 Task: Check a repository's "Projects" for issue tracking.
Action: Mouse moved to (1325, 79)
Screenshot: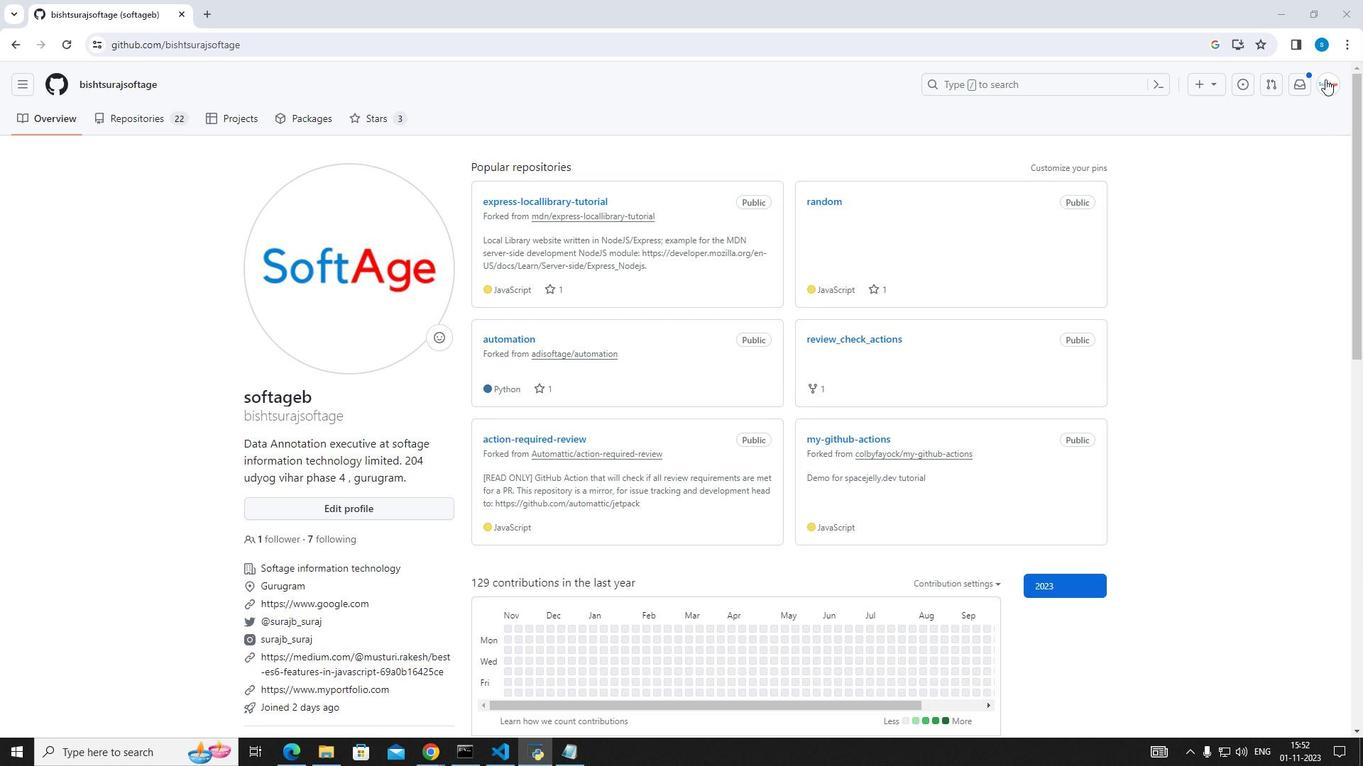 
Action: Mouse pressed left at (1325, 79)
Screenshot: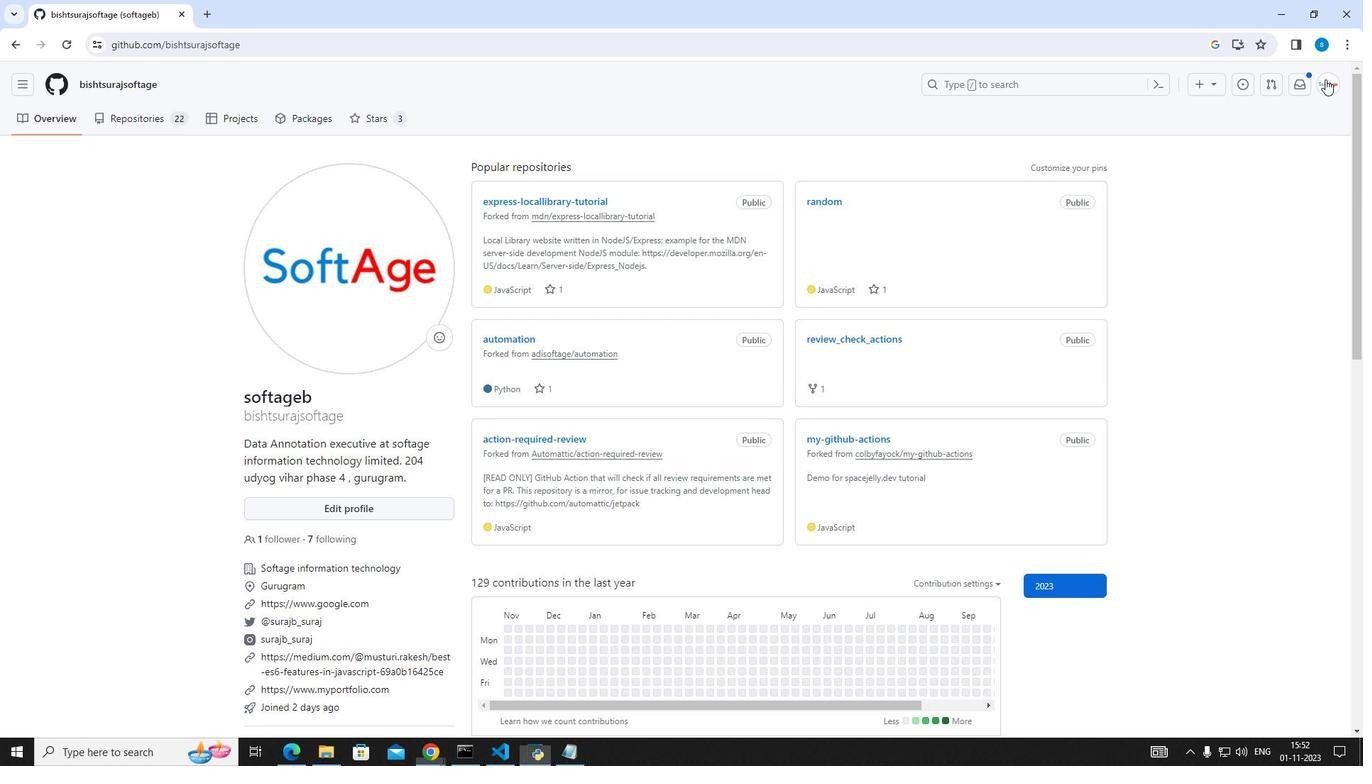 
Action: Mouse moved to (1251, 181)
Screenshot: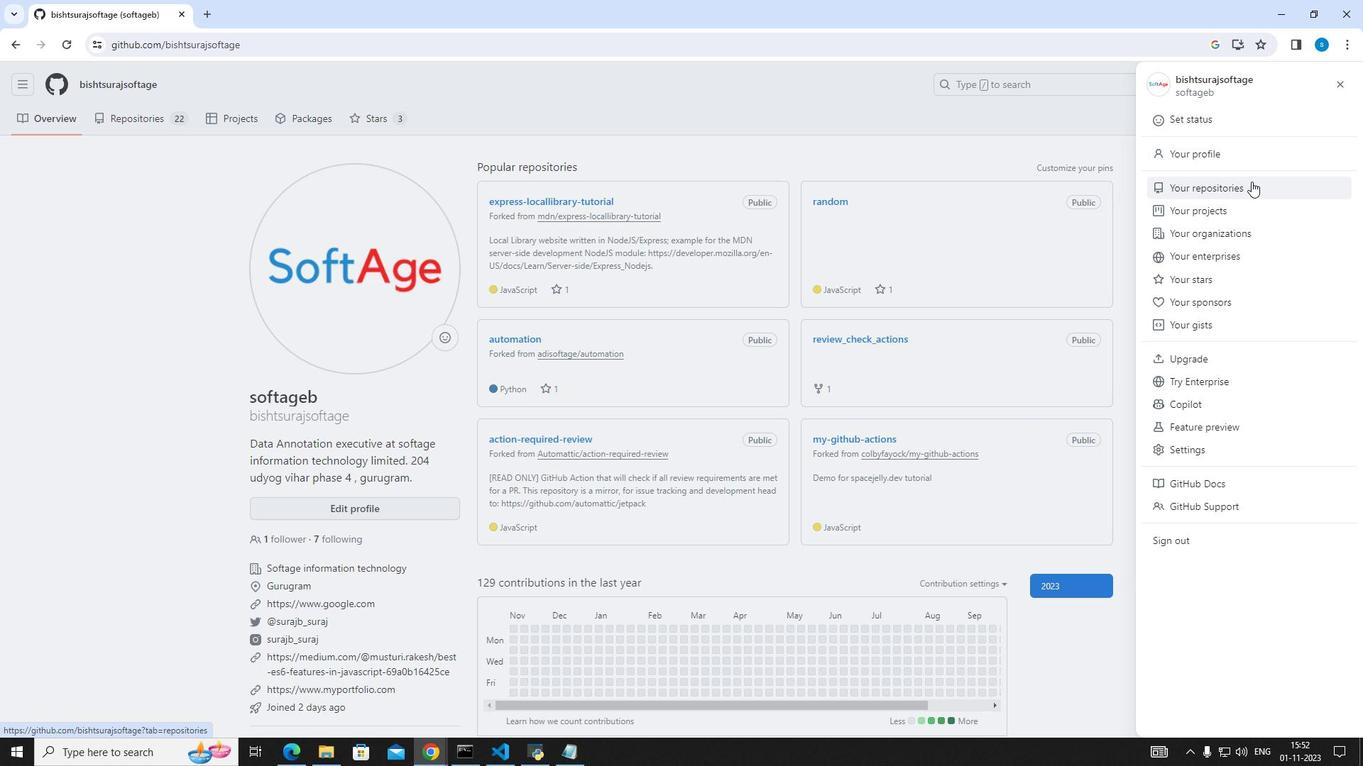 
Action: Mouse pressed left at (1251, 181)
Screenshot: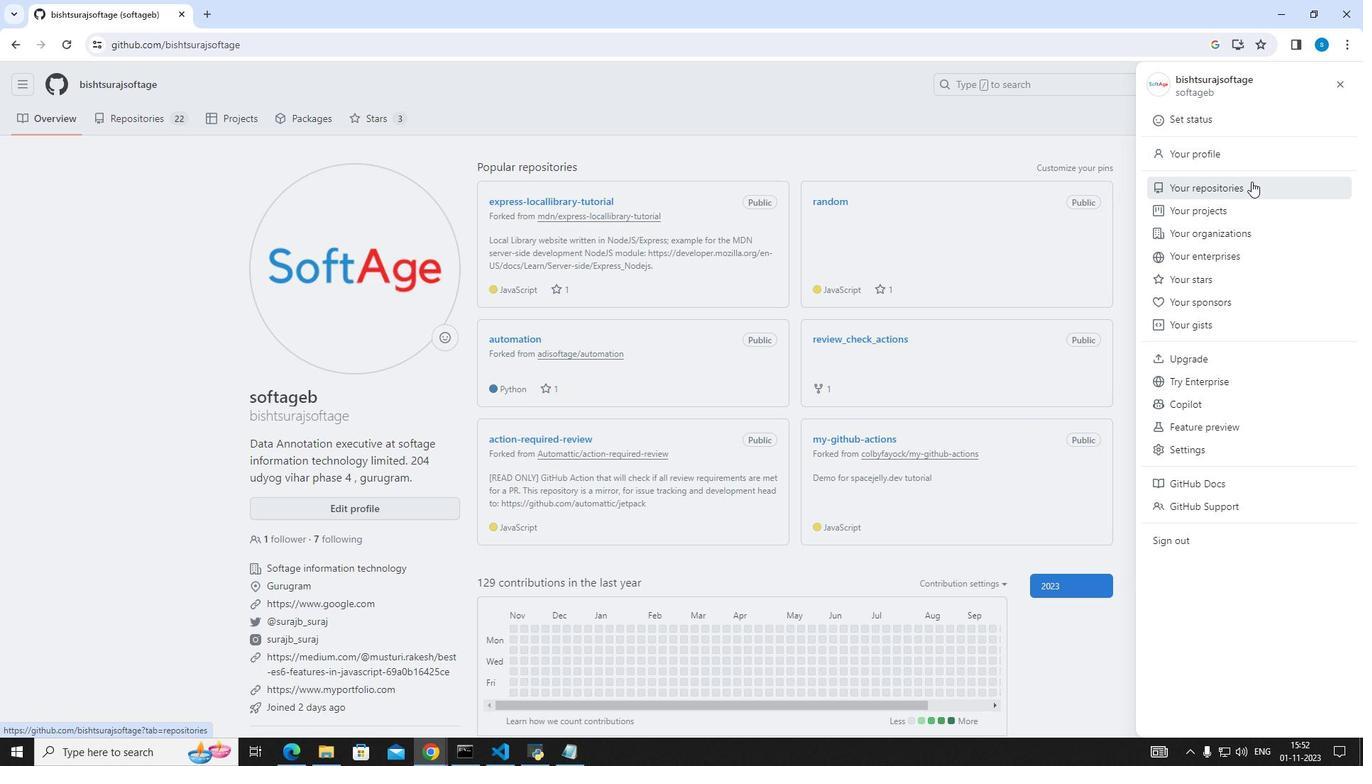 
Action: Mouse moved to (477, 215)
Screenshot: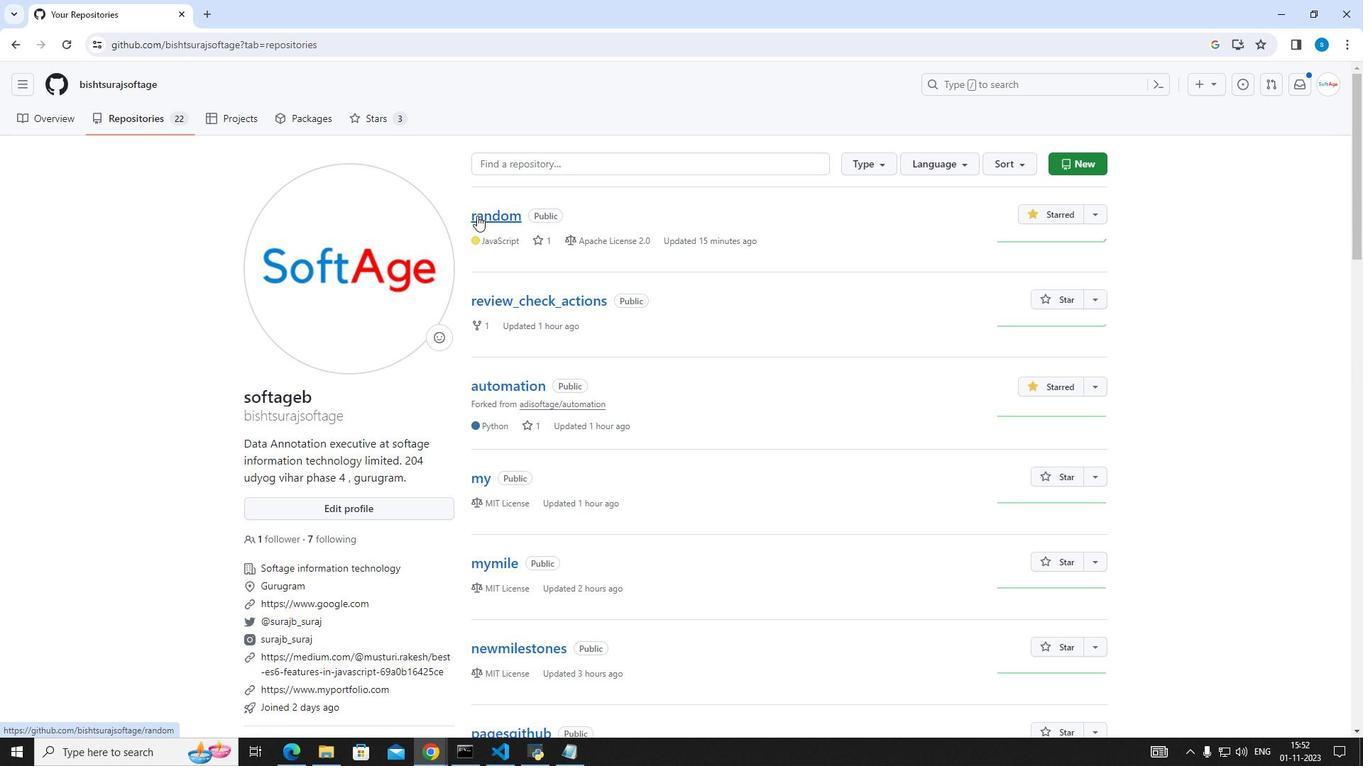
Action: Mouse pressed left at (477, 215)
Screenshot: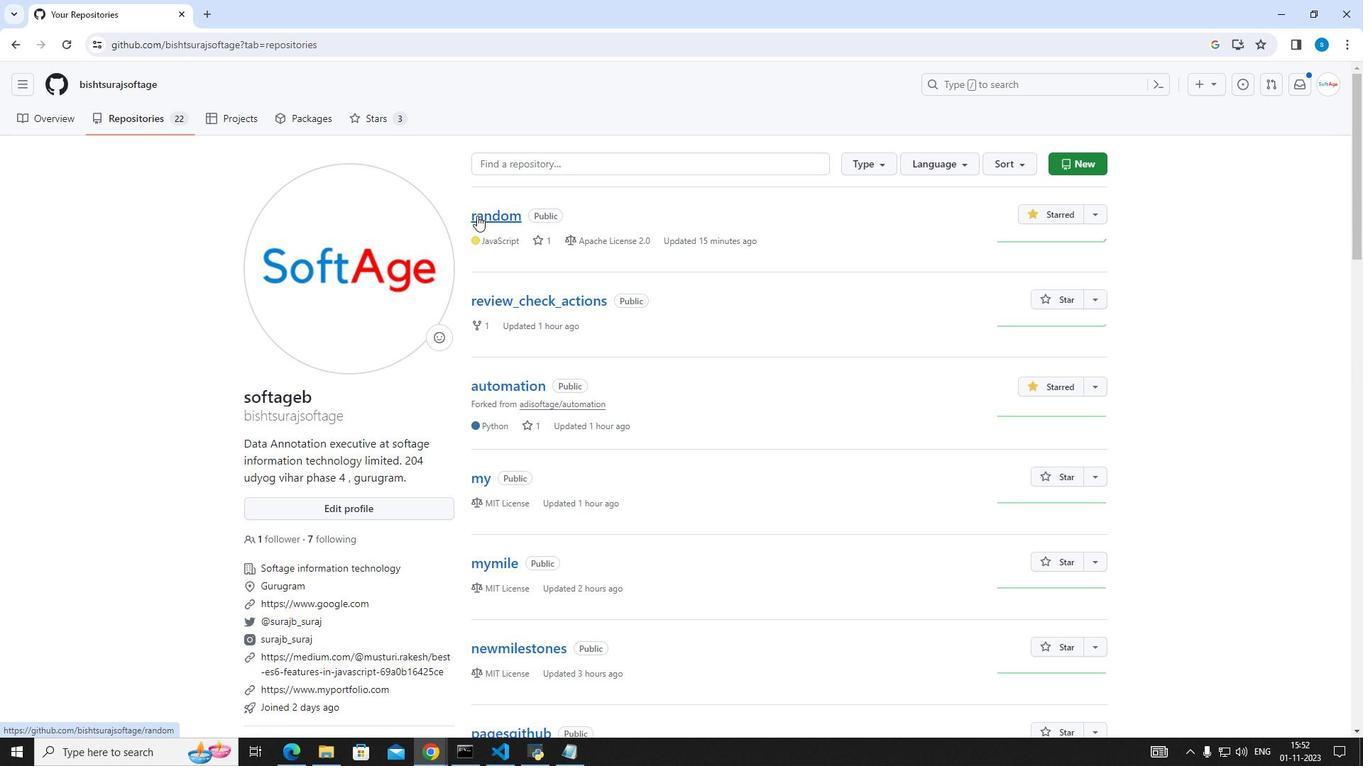 
Action: Mouse moved to (425, 119)
Screenshot: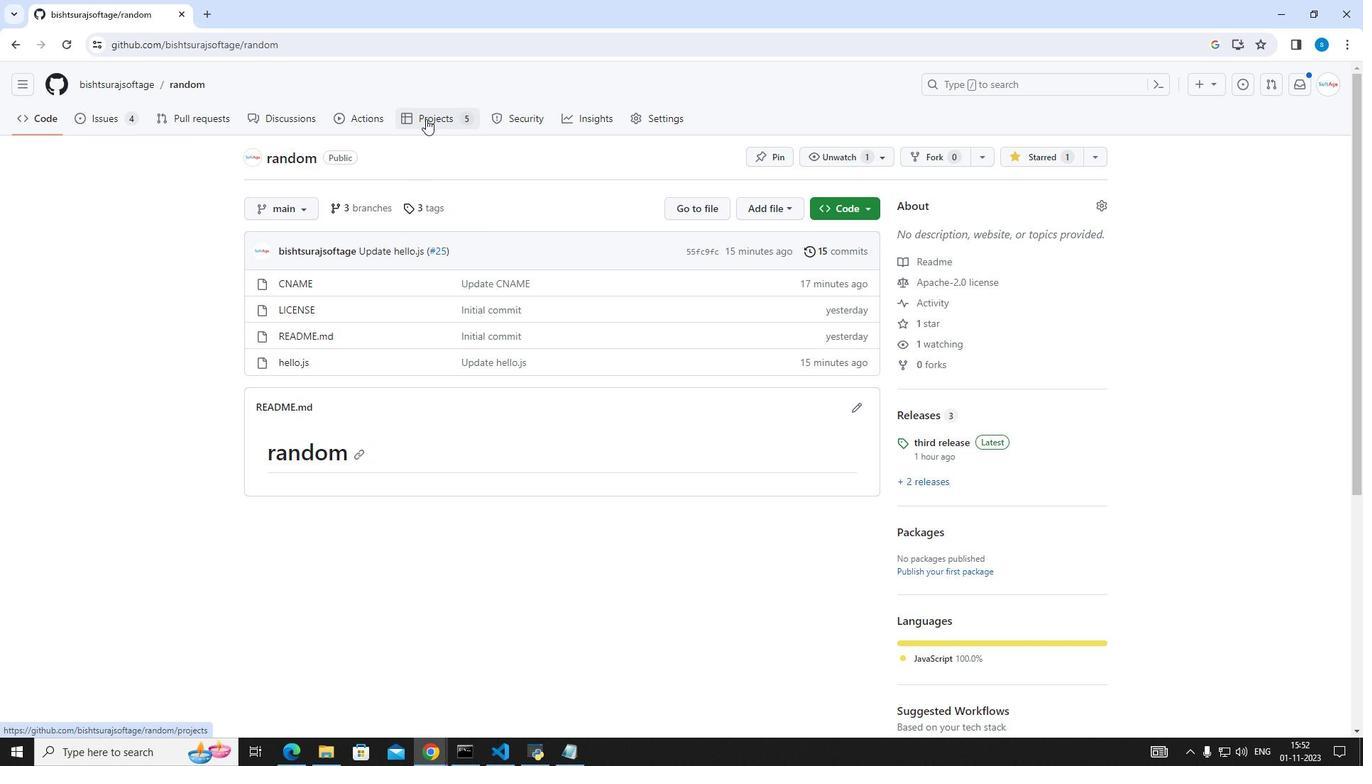 
Action: Mouse pressed left at (425, 119)
Screenshot: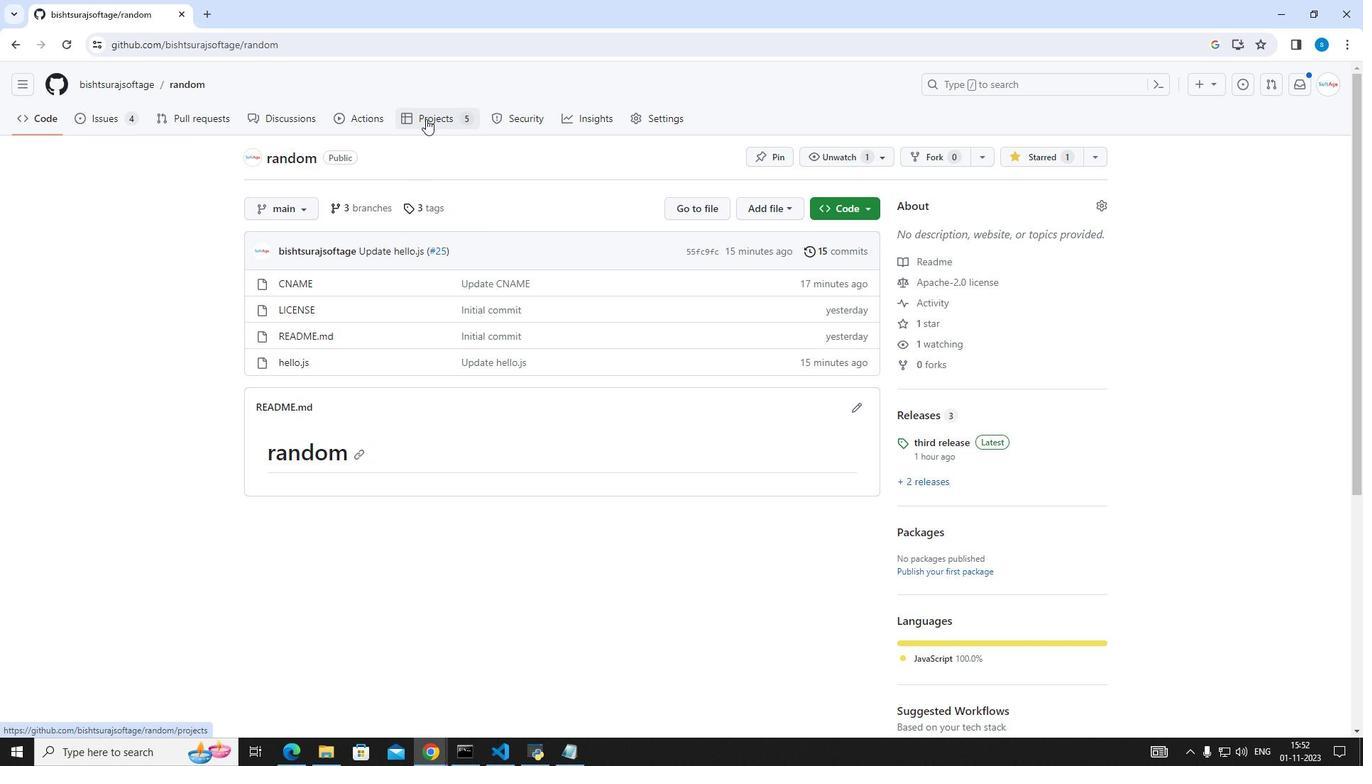 
Action: Mouse moved to (333, 381)
Screenshot: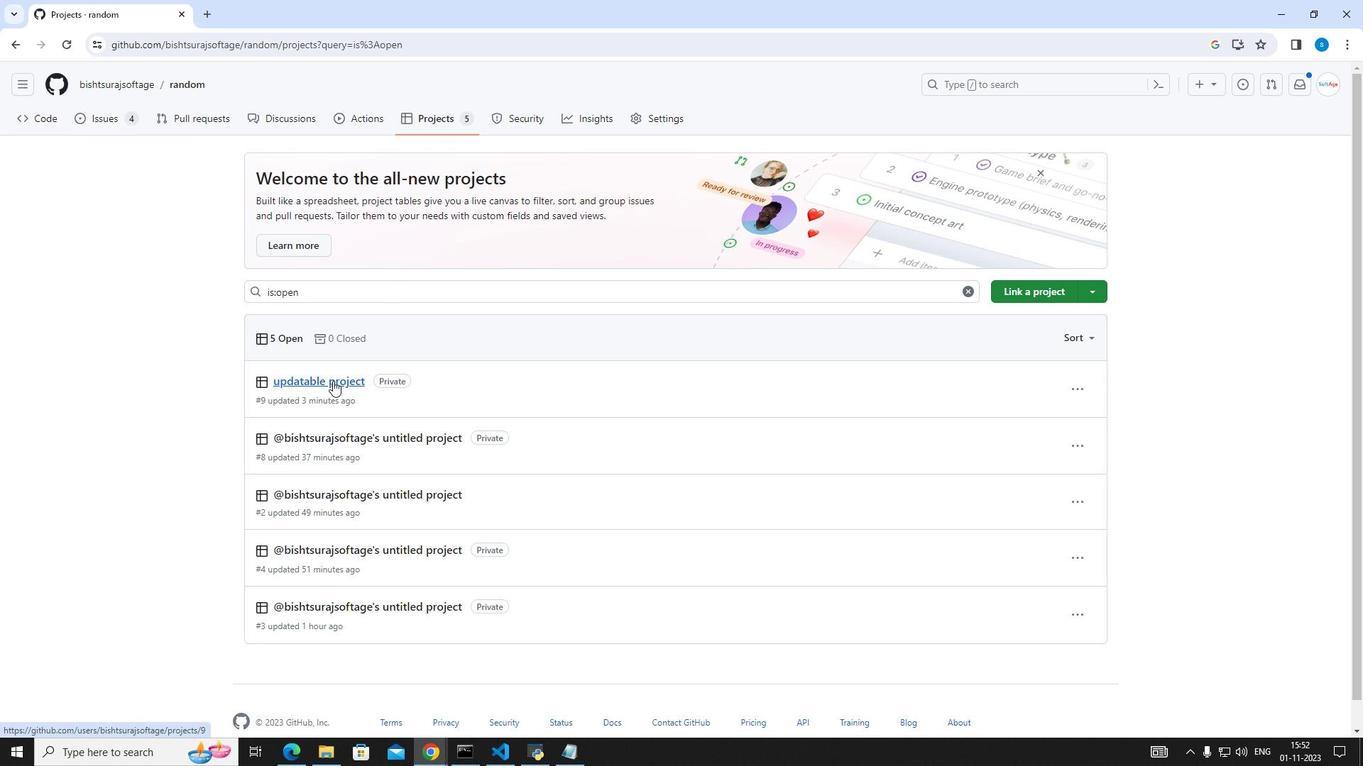 
Action: Mouse pressed left at (333, 381)
Screenshot: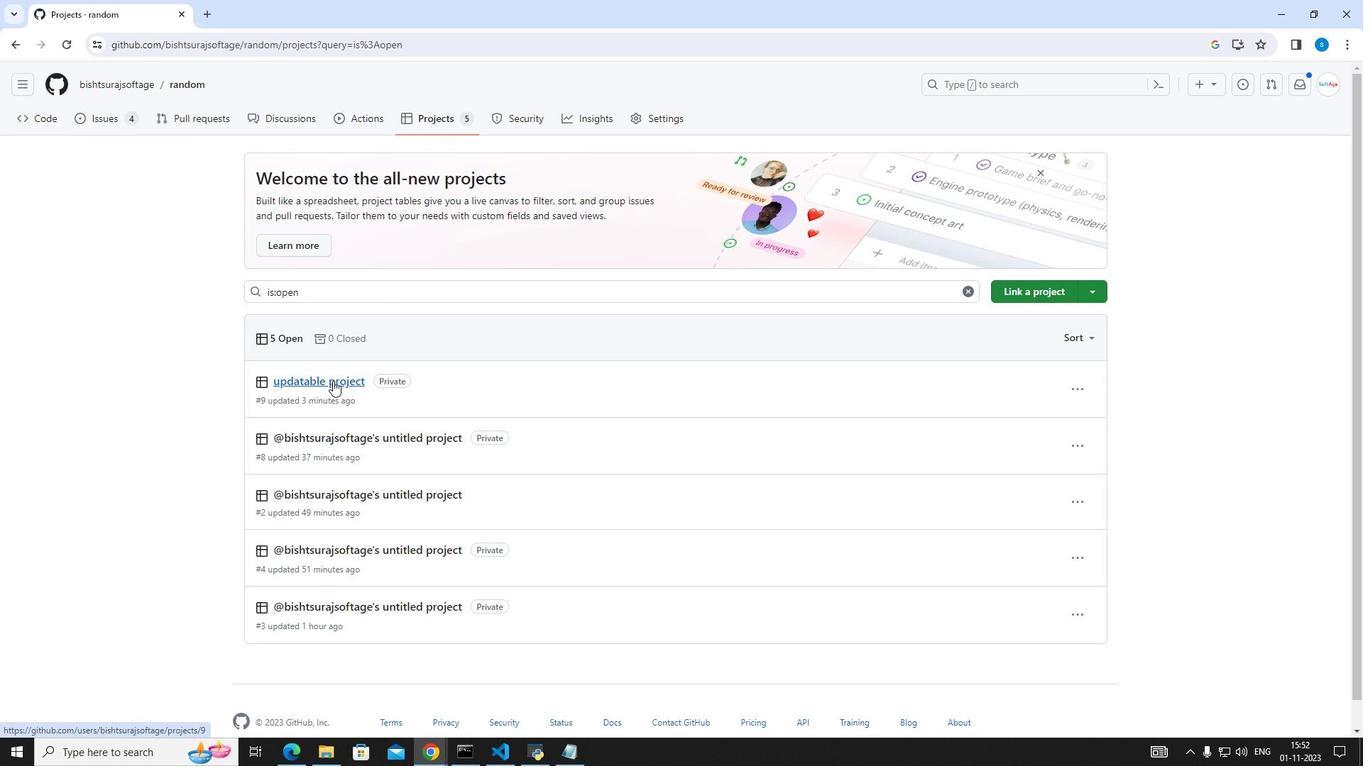
Action: Mouse moved to (75, 279)
Screenshot: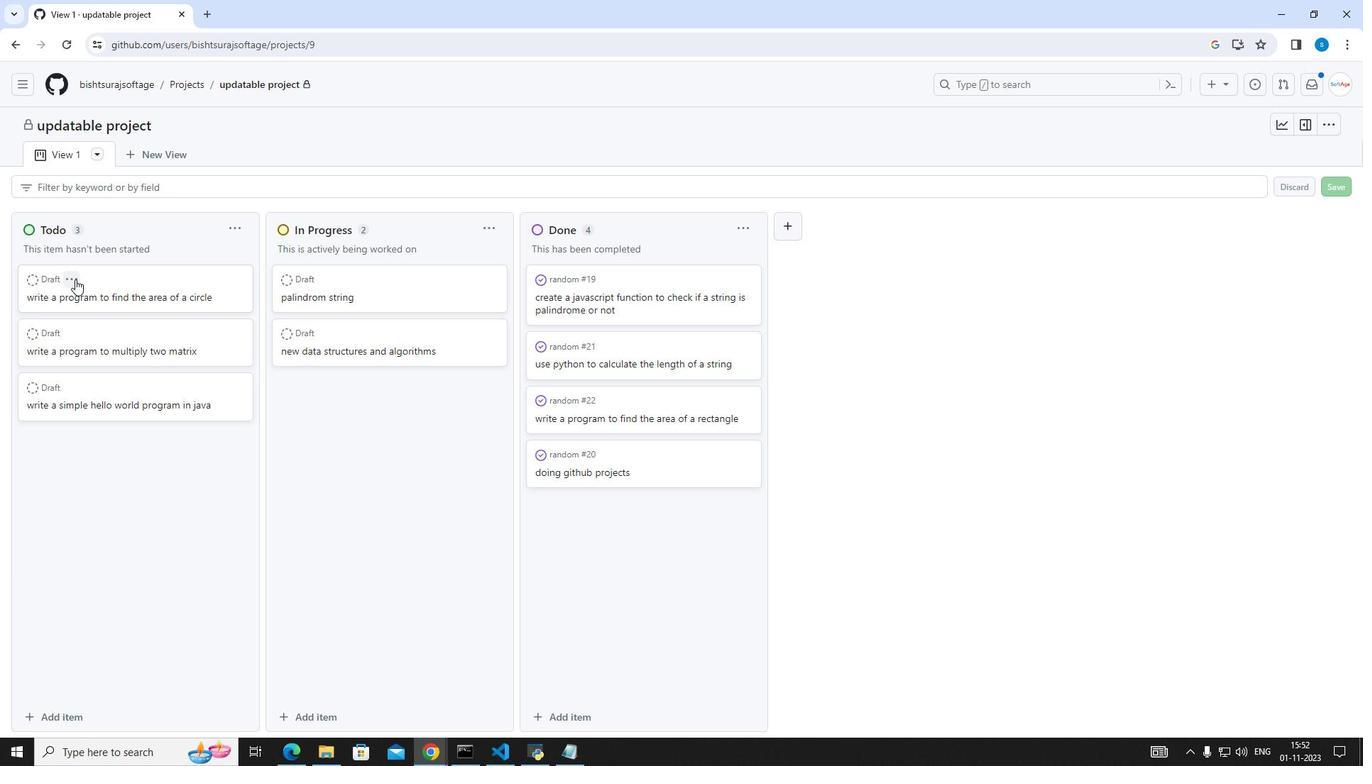 
Action: Mouse pressed left at (75, 279)
Screenshot: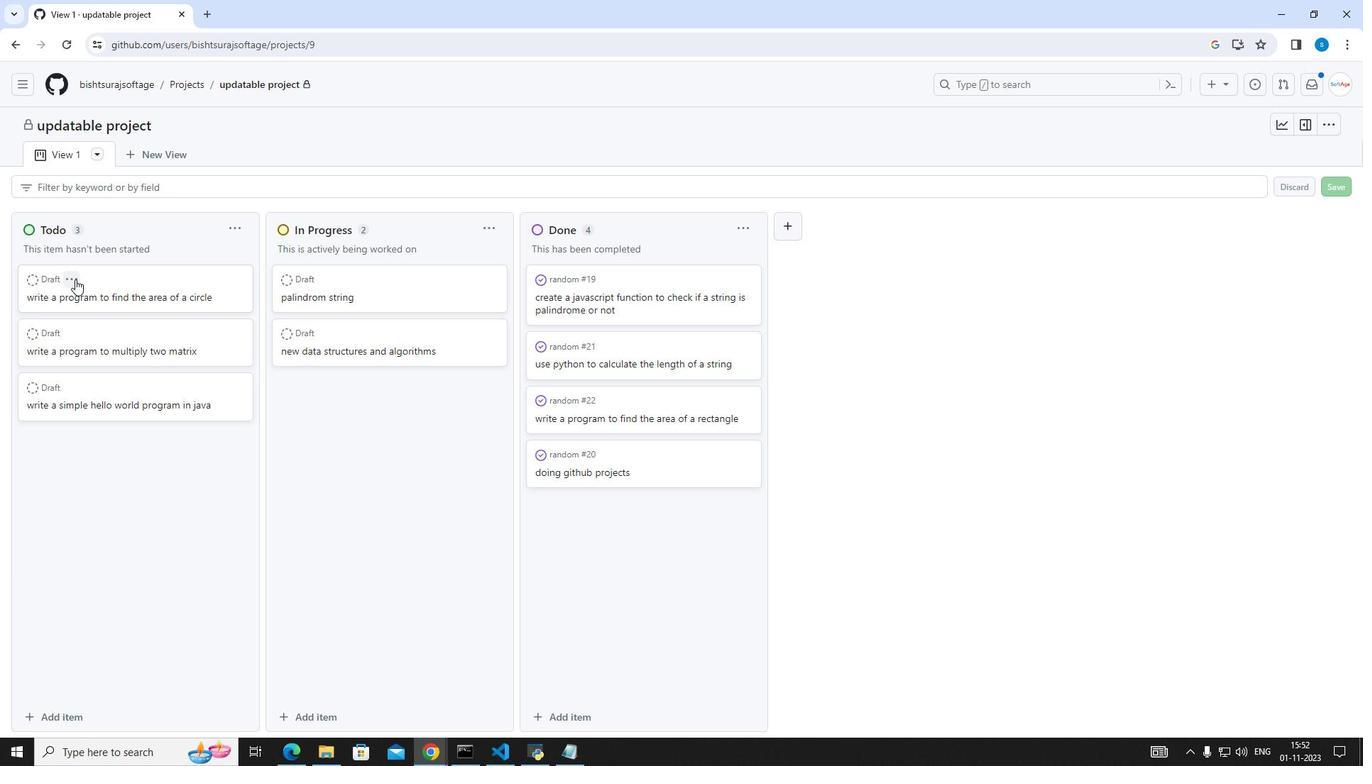
Action: Mouse moved to (114, 298)
Screenshot: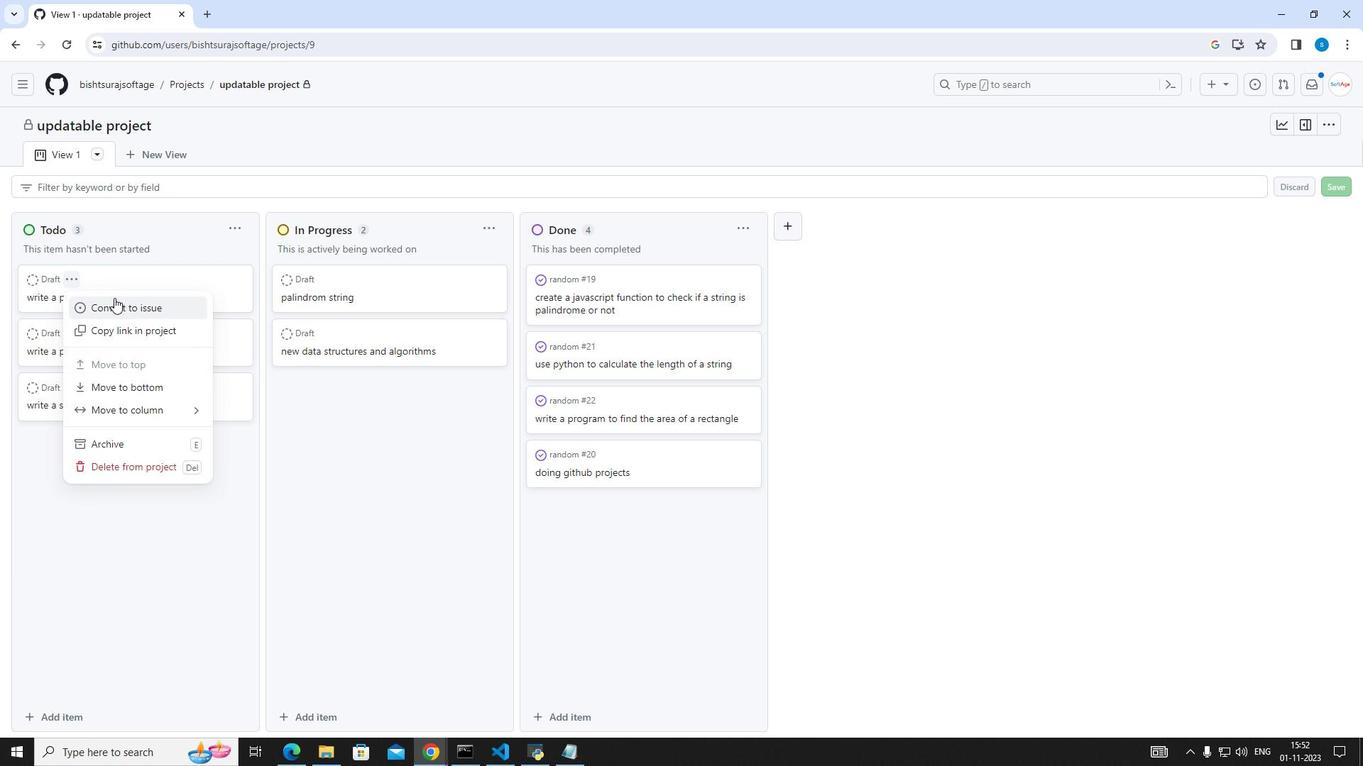 
Action: Mouse pressed left at (114, 298)
Screenshot: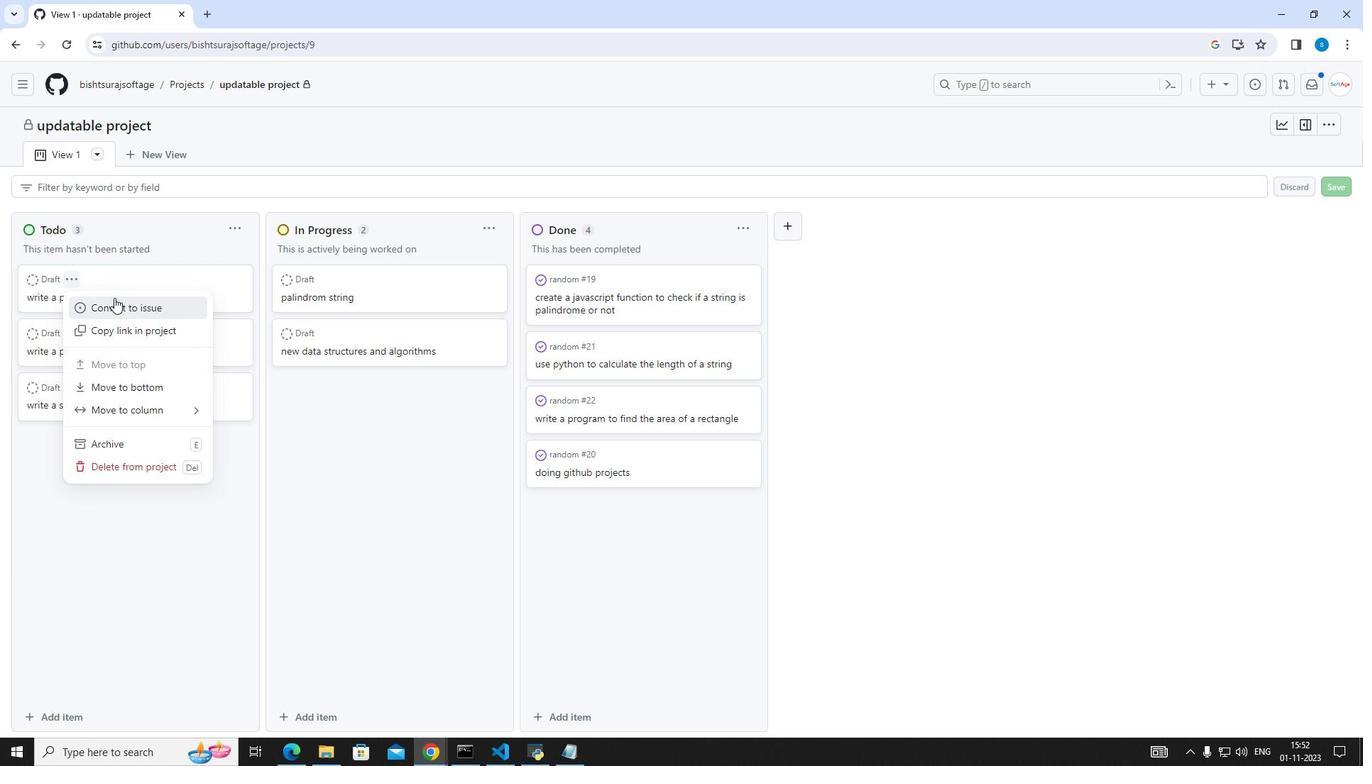 
Action: Mouse moved to (103, 364)
Screenshot: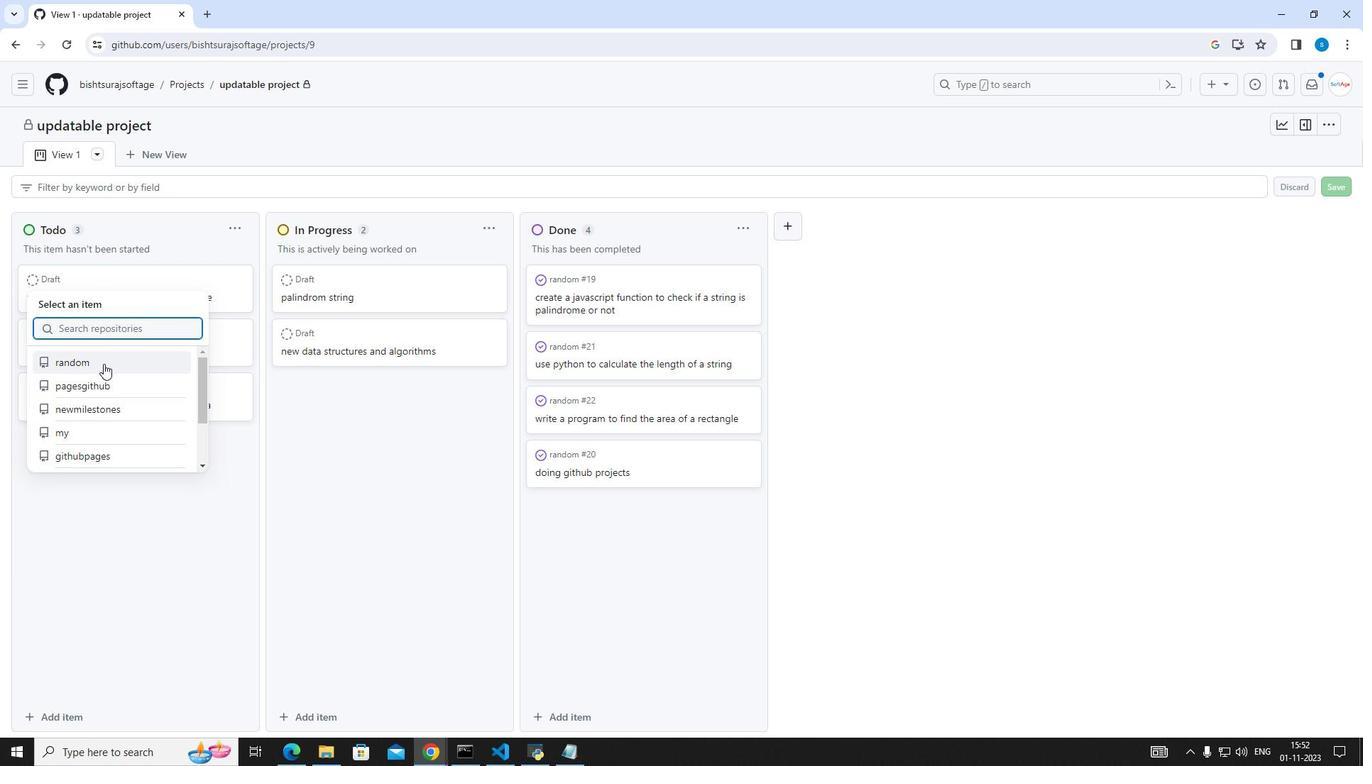 
Action: Mouse pressed left at (103, 364)
Screenshot: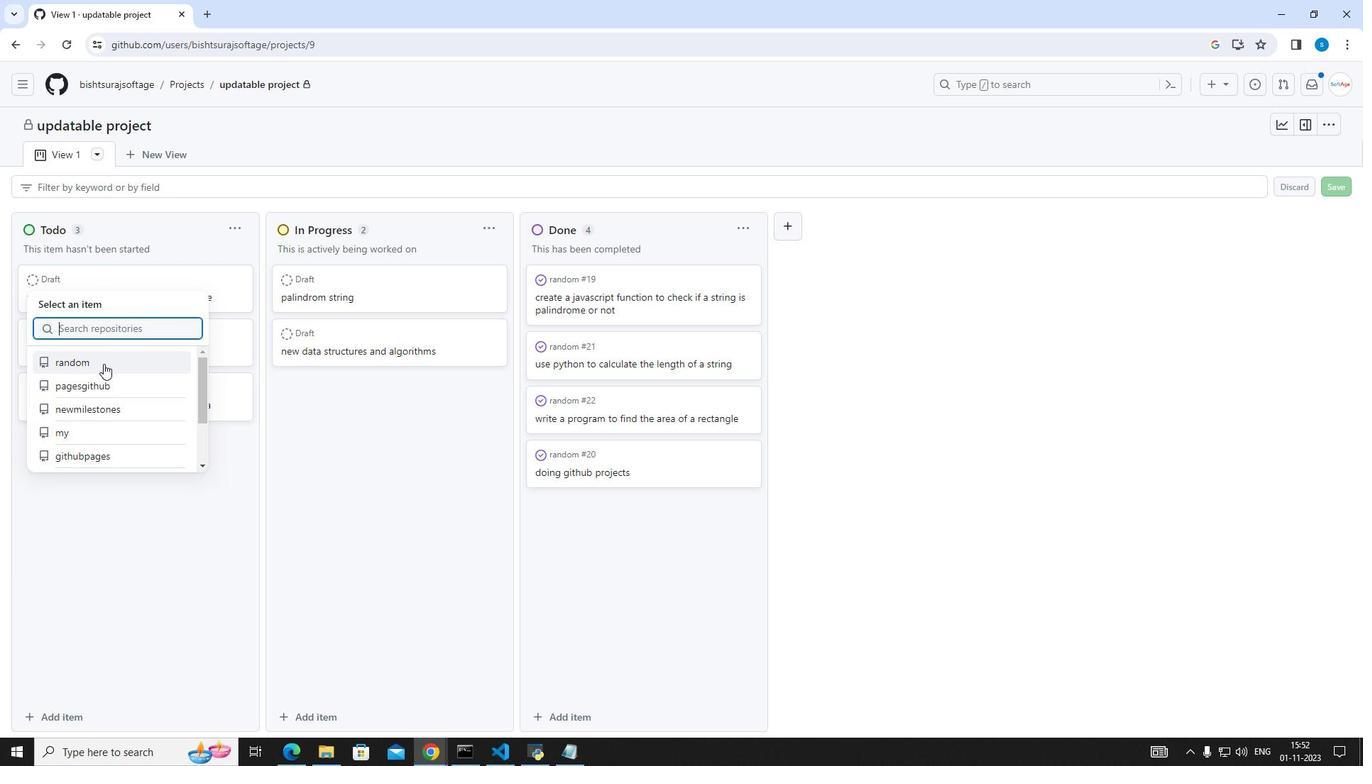 
Action: Mouse moved to (95, 299)
Screenshot: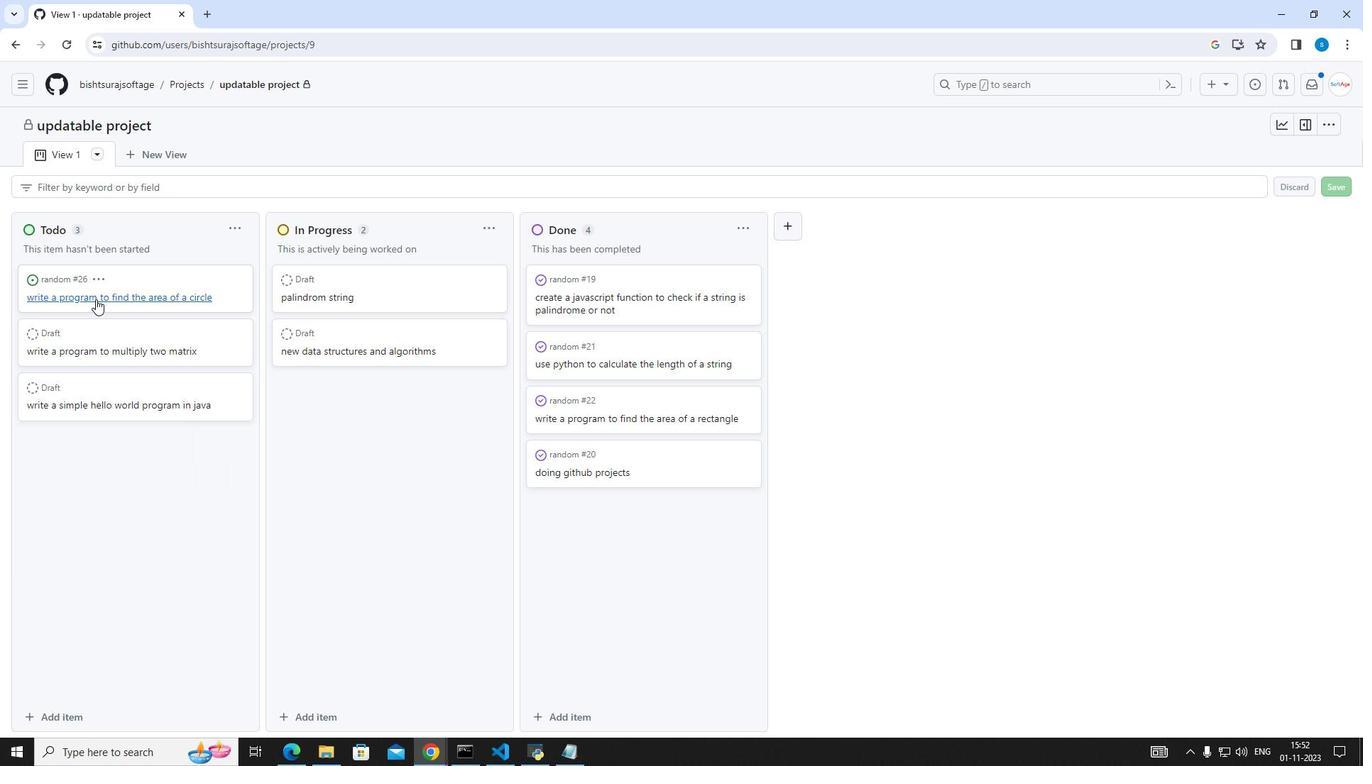 
Action: Mouse pressed left at (95, 299)
Screenshot: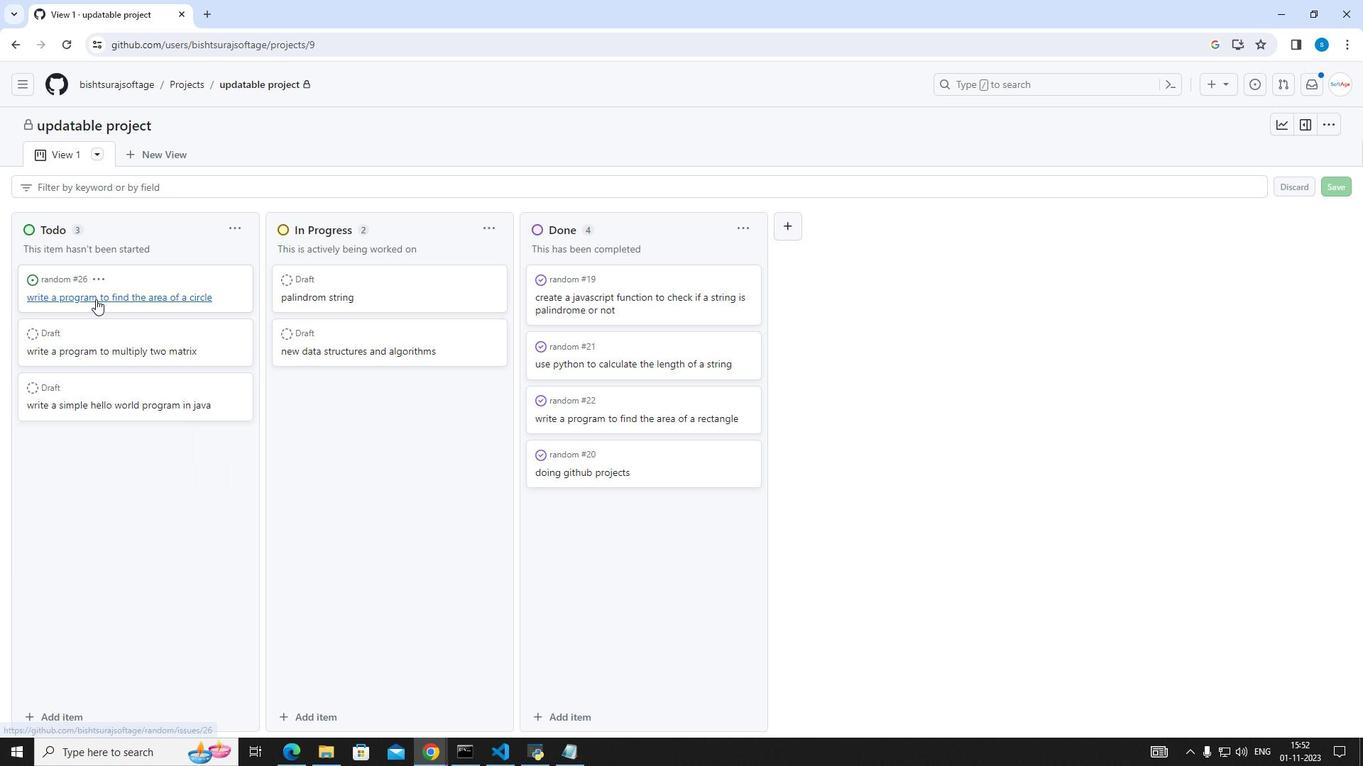 
Action: Mouse moved to (539, 366)
Screenshot: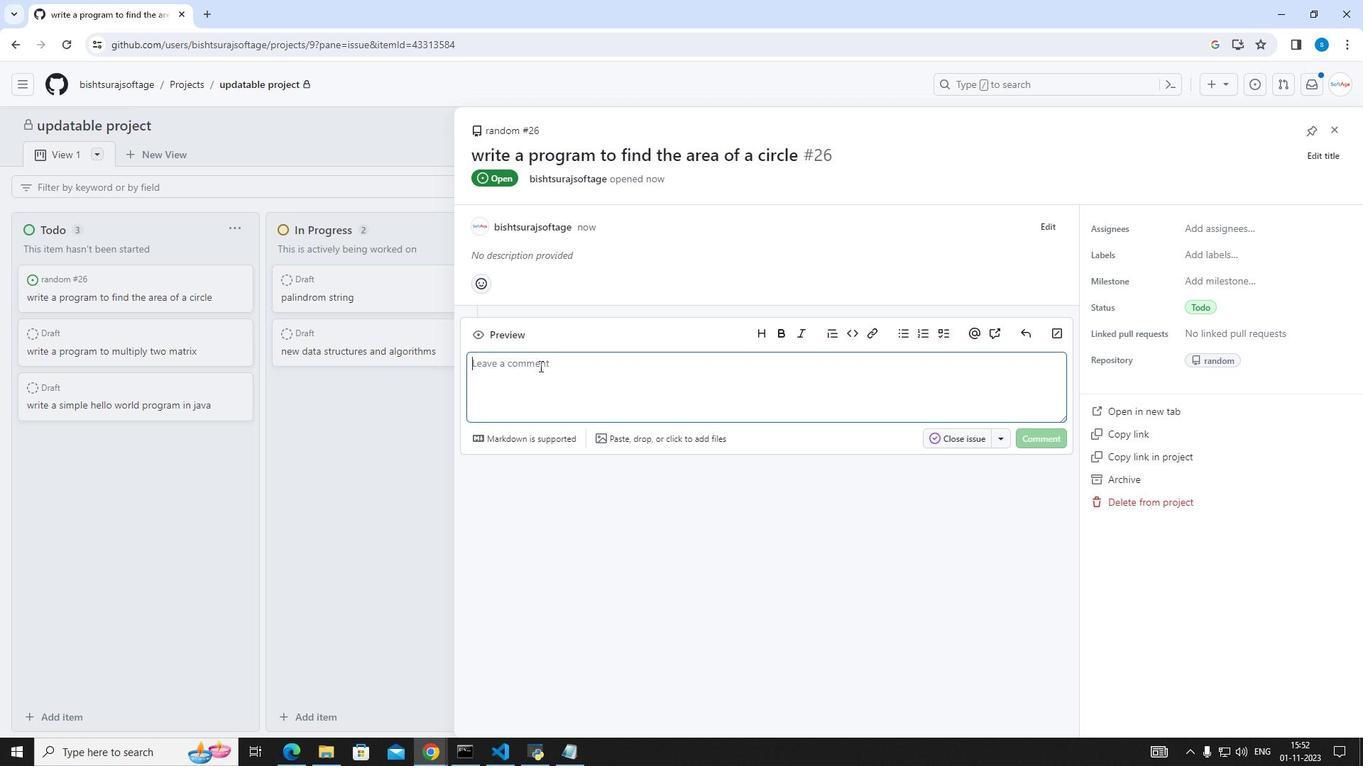 
Action: Mouse pressed left at (539, 366)
Screenshot: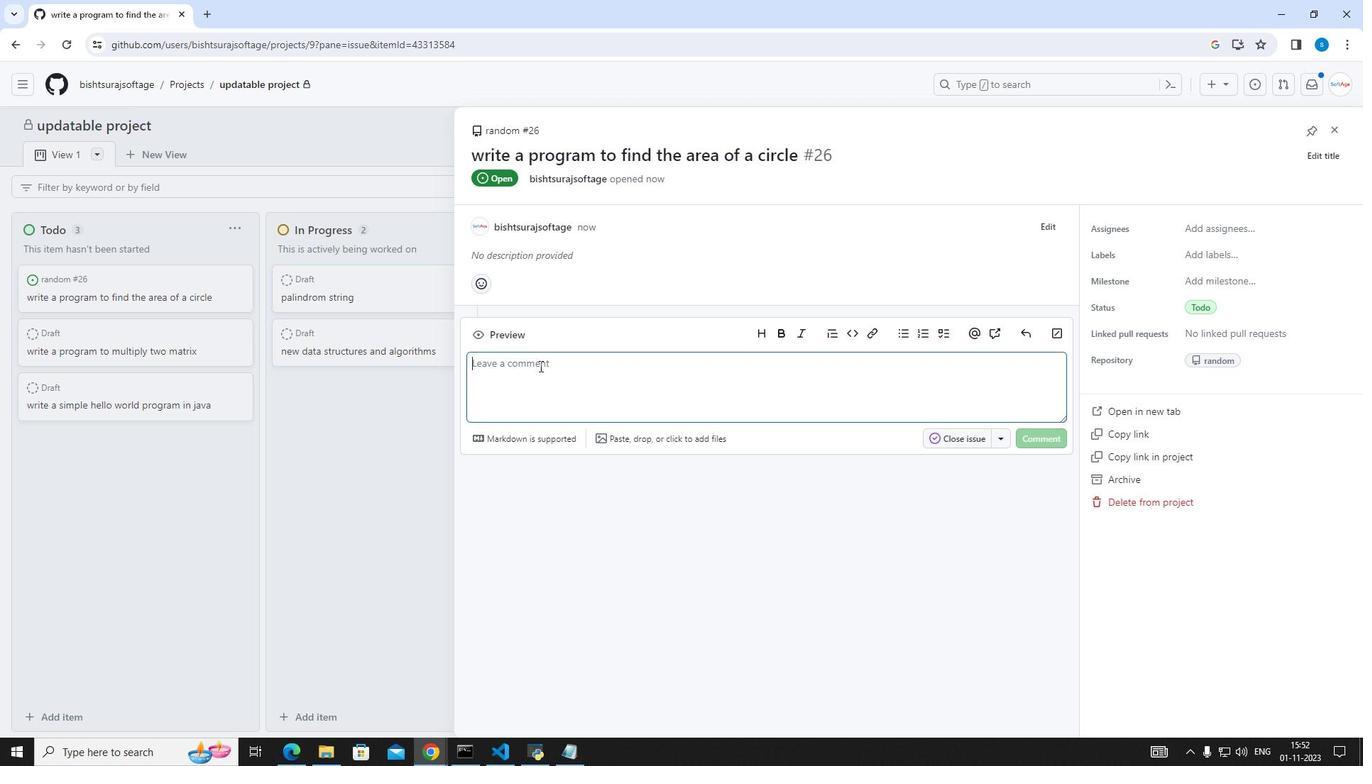 
Action: Key pressed find<Key.space>the<Key.space>area<Key.space>of<Key.space>a<Key.space>circle<Key.space>given<Key.space>the<Key.space>radius<Key.space>=<Key.space>6cm
Screenshot: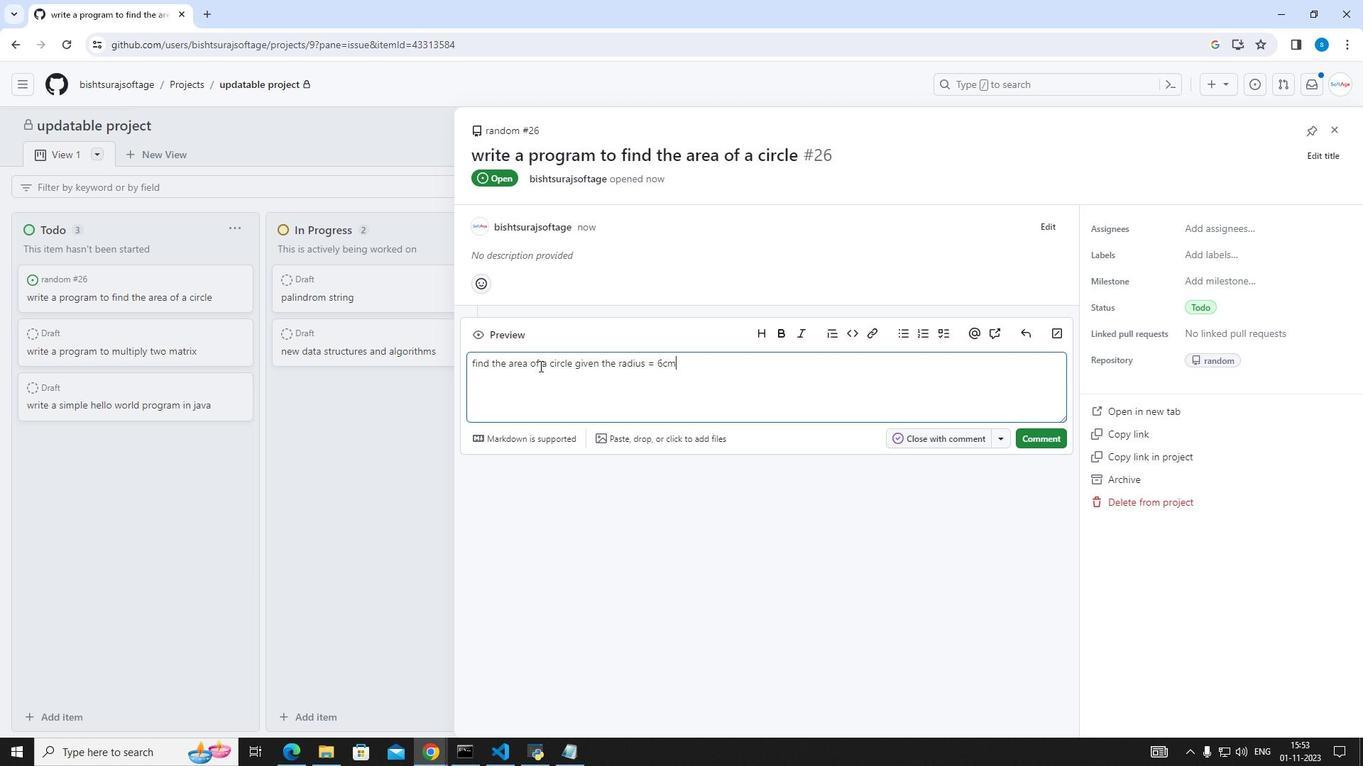 
Action: Mouse moved to (1051, 433)
Screenshot: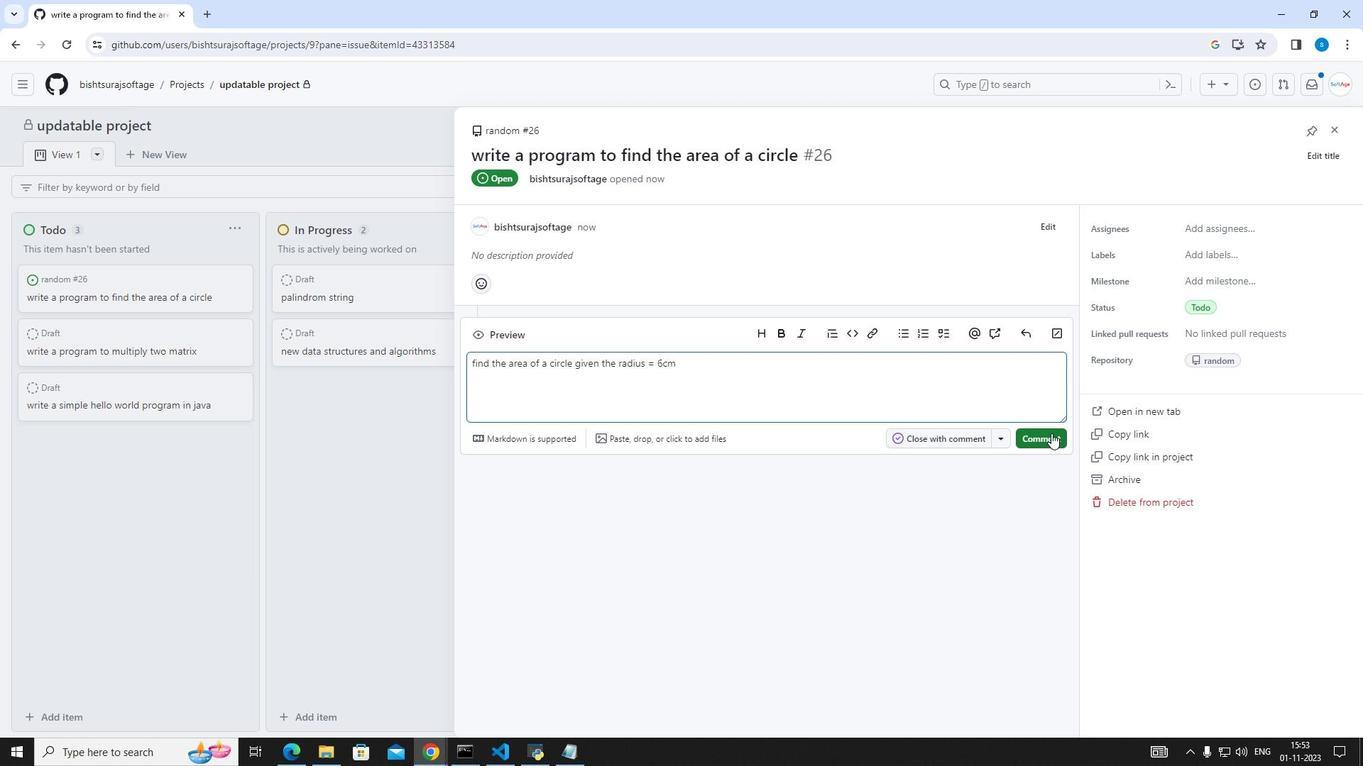 
Action: Mouse pressed left at (1051, 433)
Screenshot: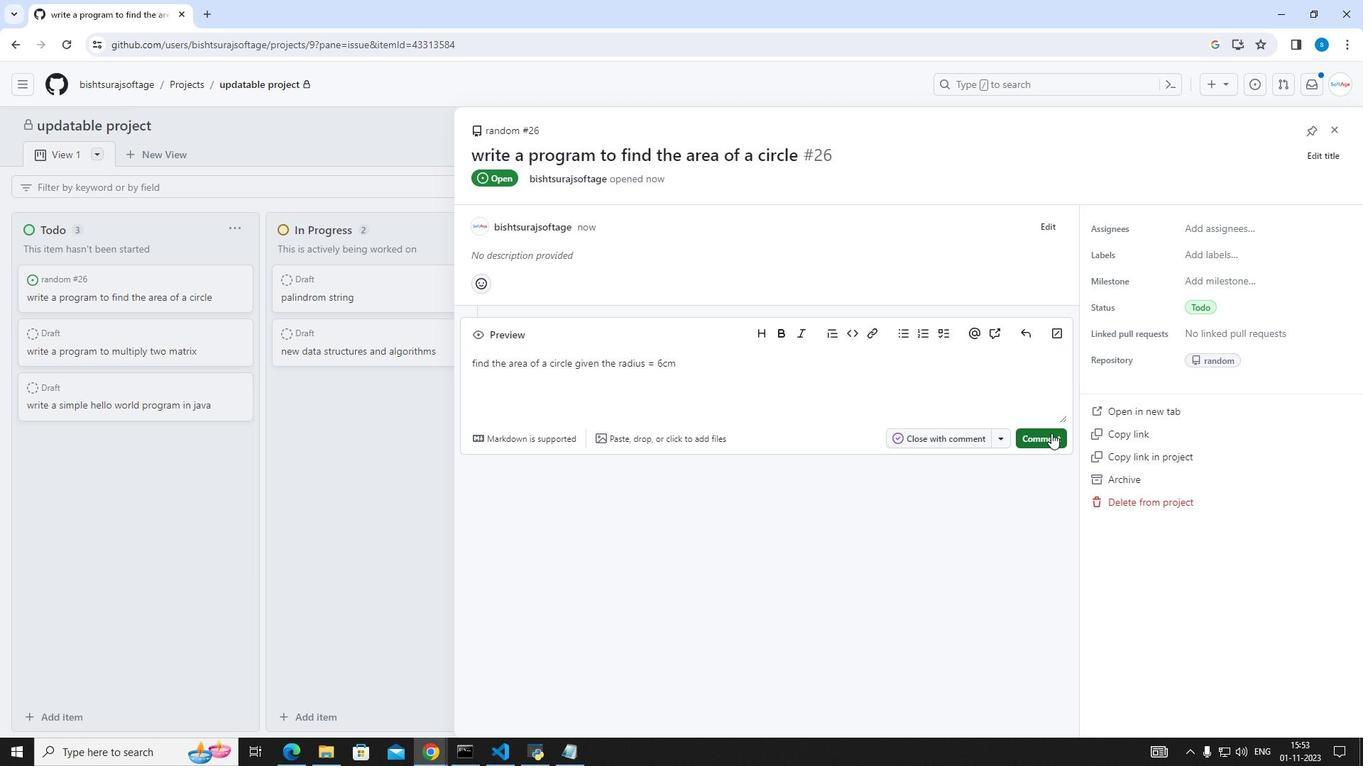 
Action: Mouse moved to (808, 504)
Screenshot: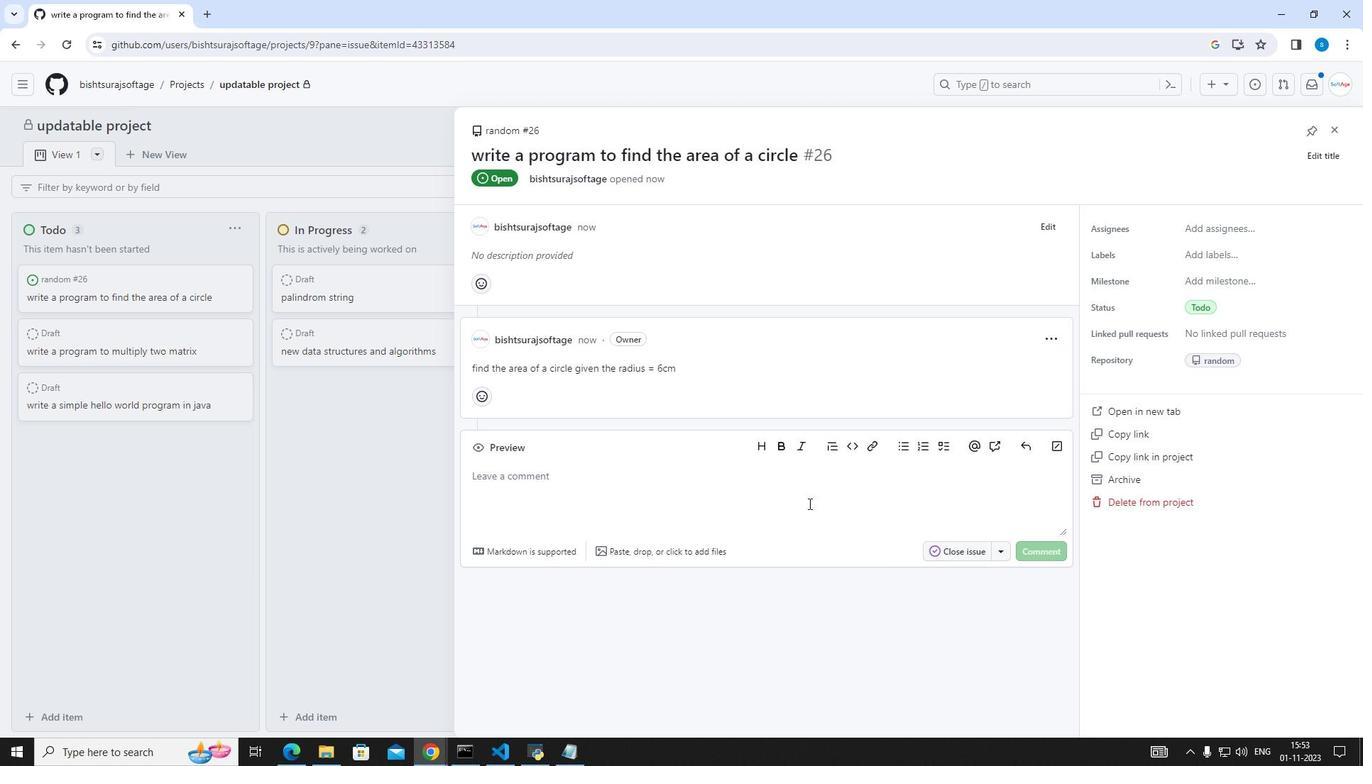 
Action: Mouse pressed left at (808, 504)
Screenshot: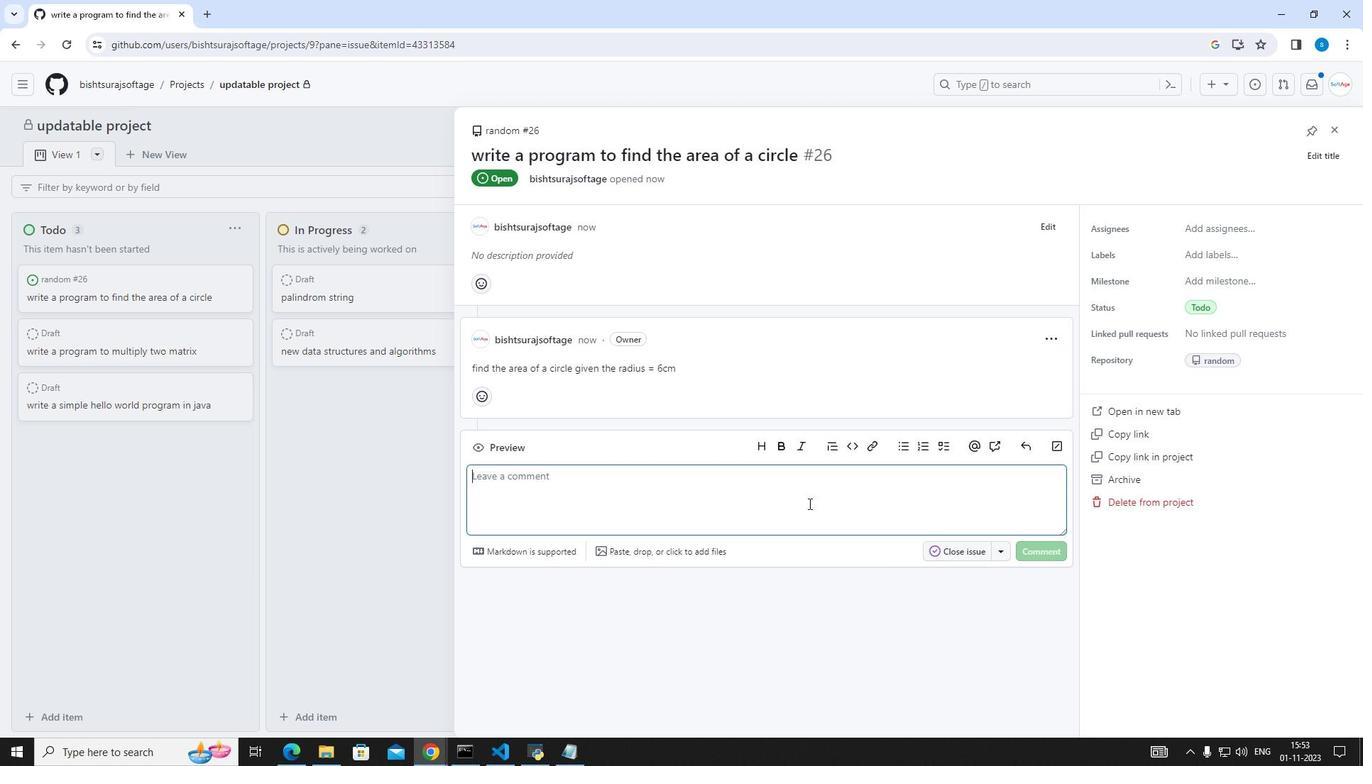 
Action: Key pressed we<Key.space>can<Key.space>easily<Key.space>co<Key.backspace>alculate<Key.space>the<Key.space>area<Key.space>of<Key.space>a<Key.space>circle.
Screenshot: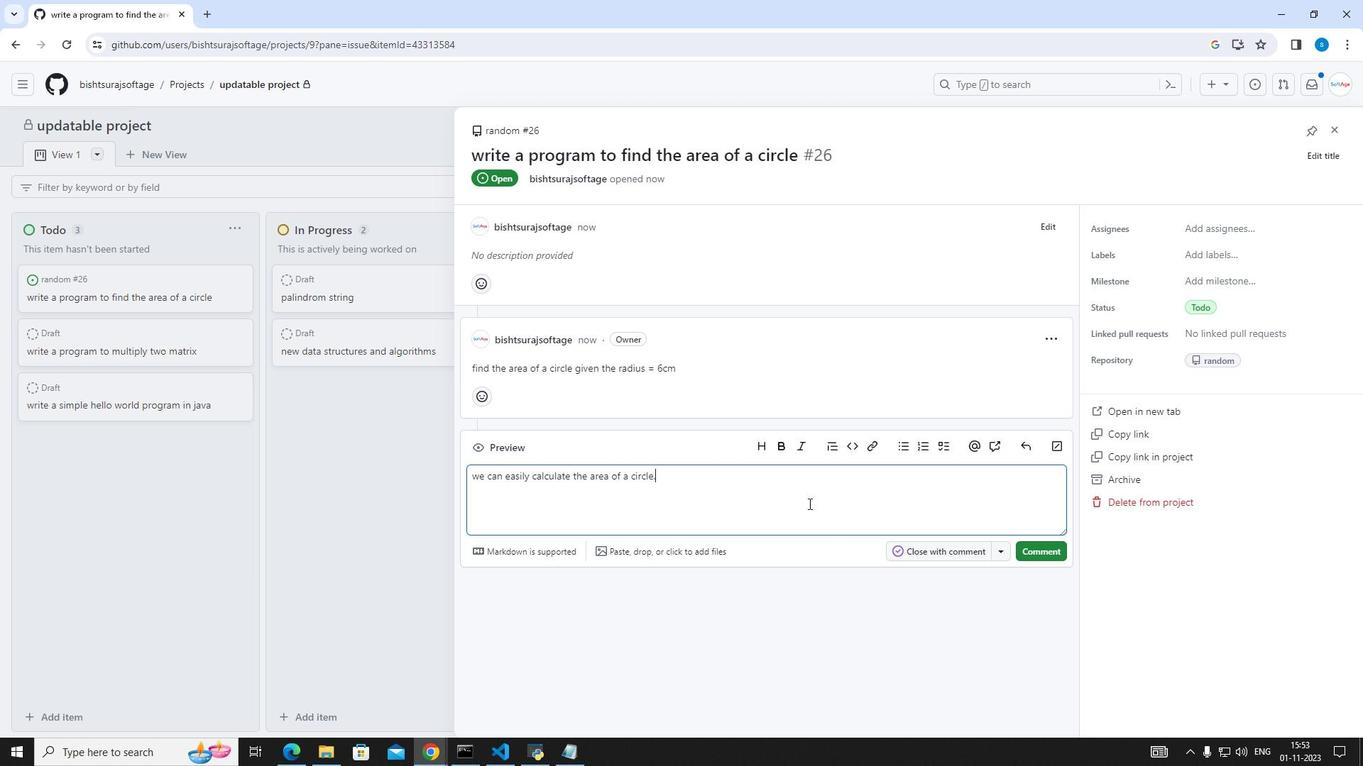 
Action: Mouse moved to (971, 543)
Screenshot: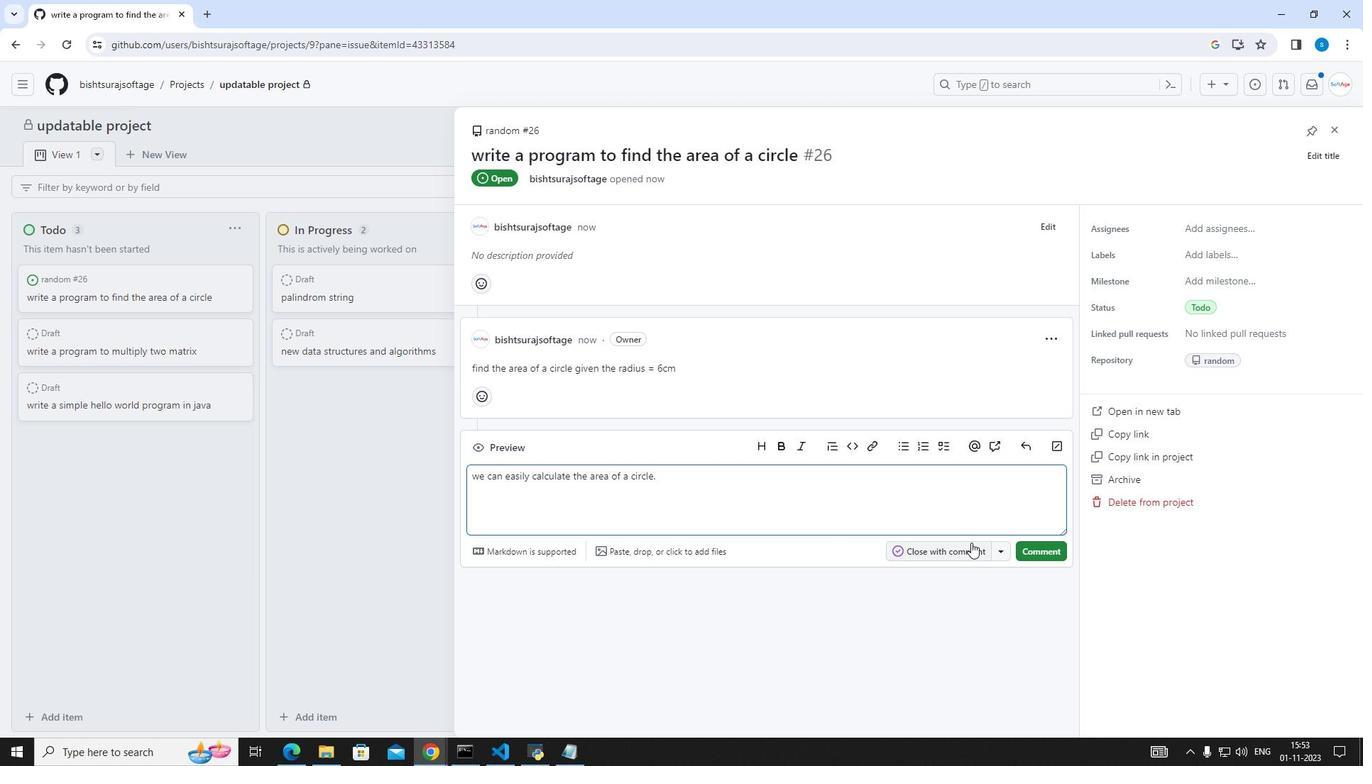 
Action: Mouse pressed left at (971, 543)
Screenshot: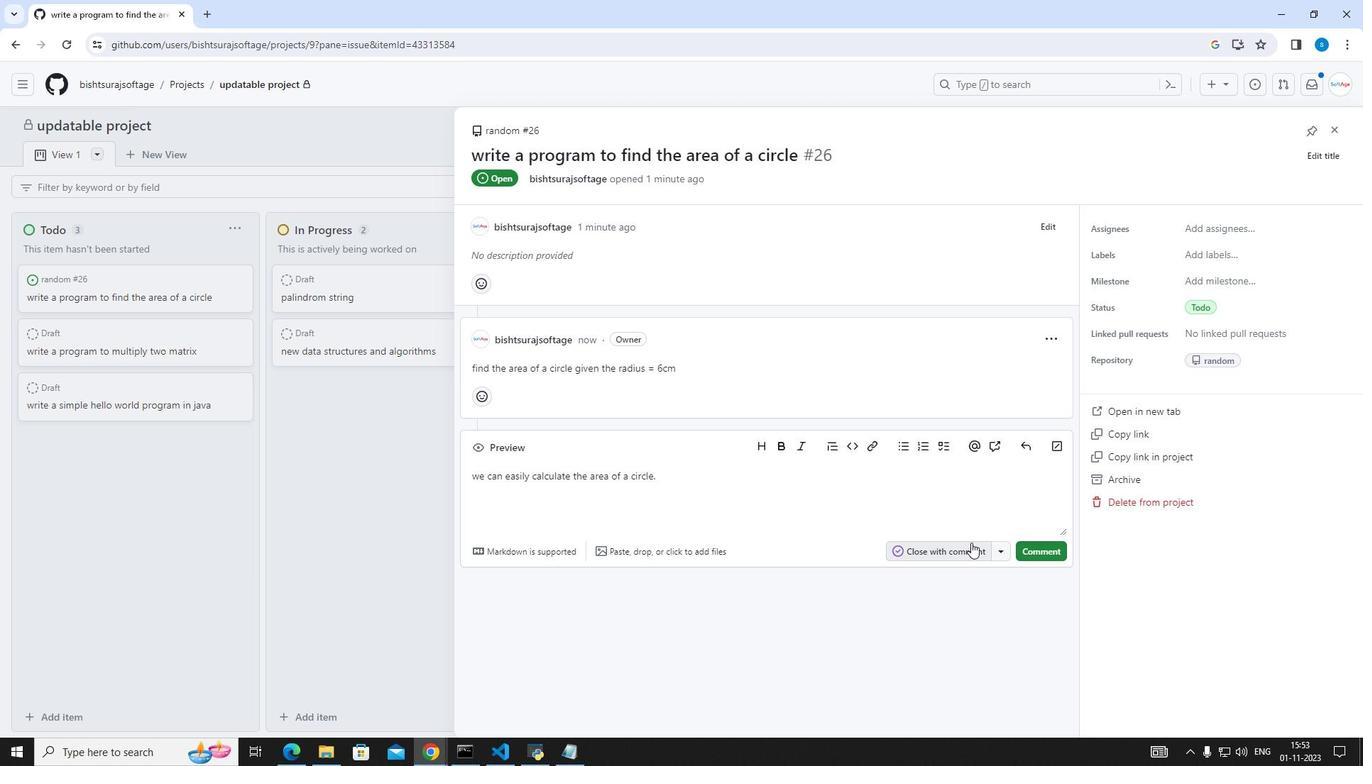 
Action: Mouse moved to (1344, 127)
Screenshot: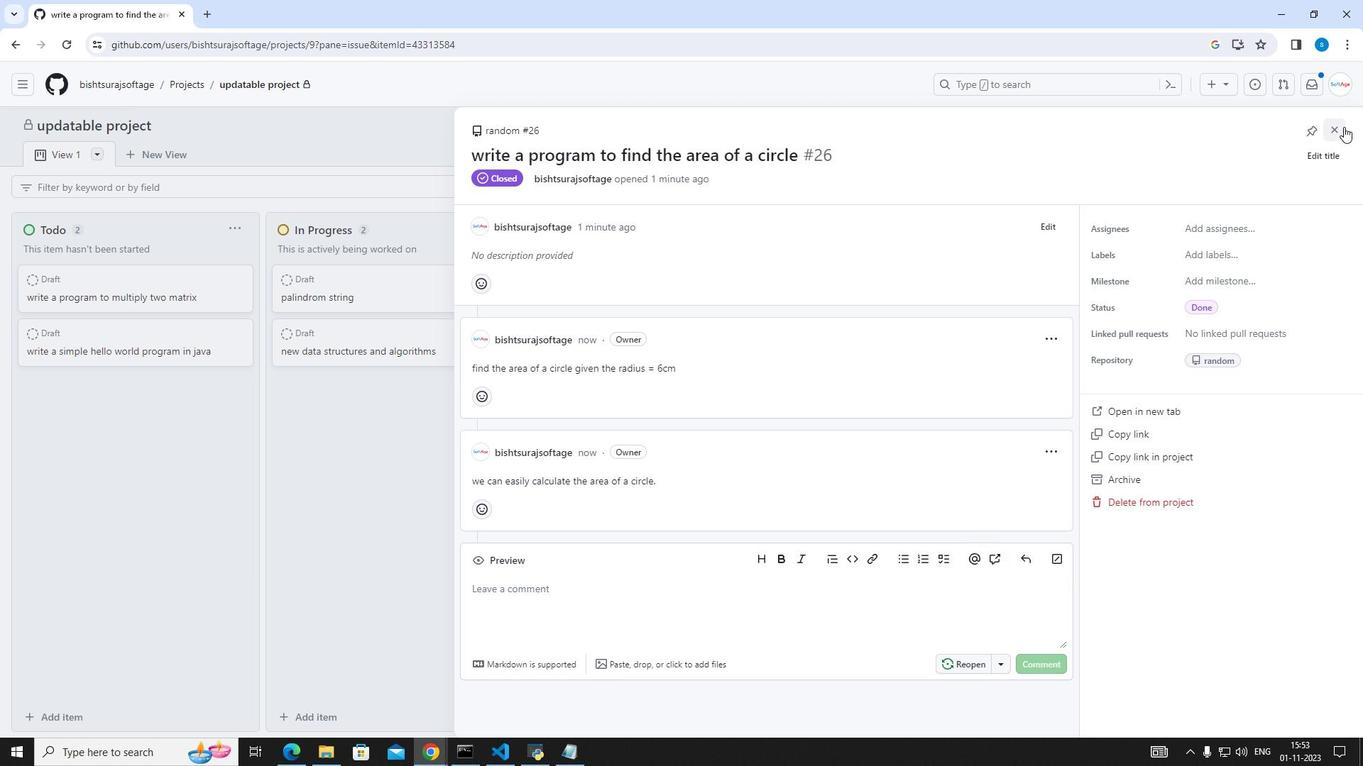 
Action: Mouse pressed left at (1344, 127)
Screenshot: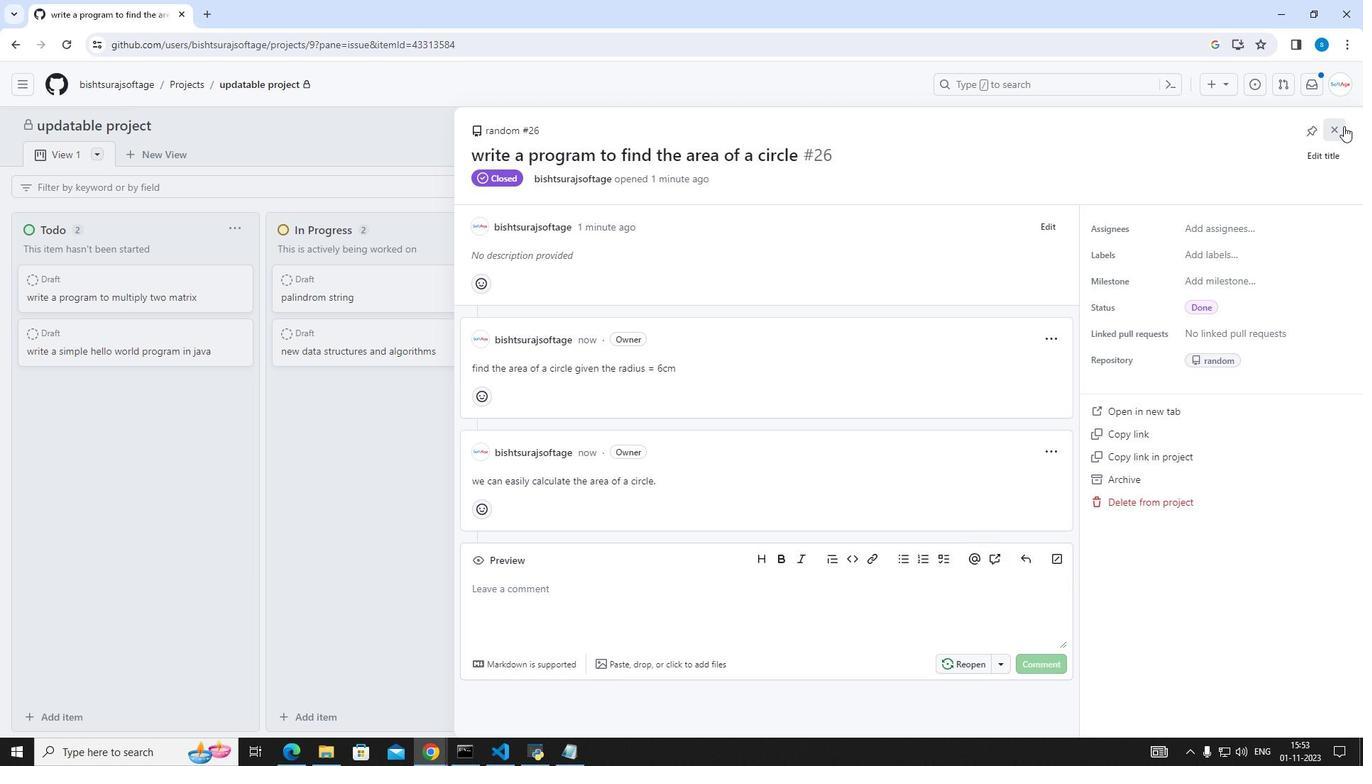 
Action: Mouse moved to (325, 282)
Screenshot: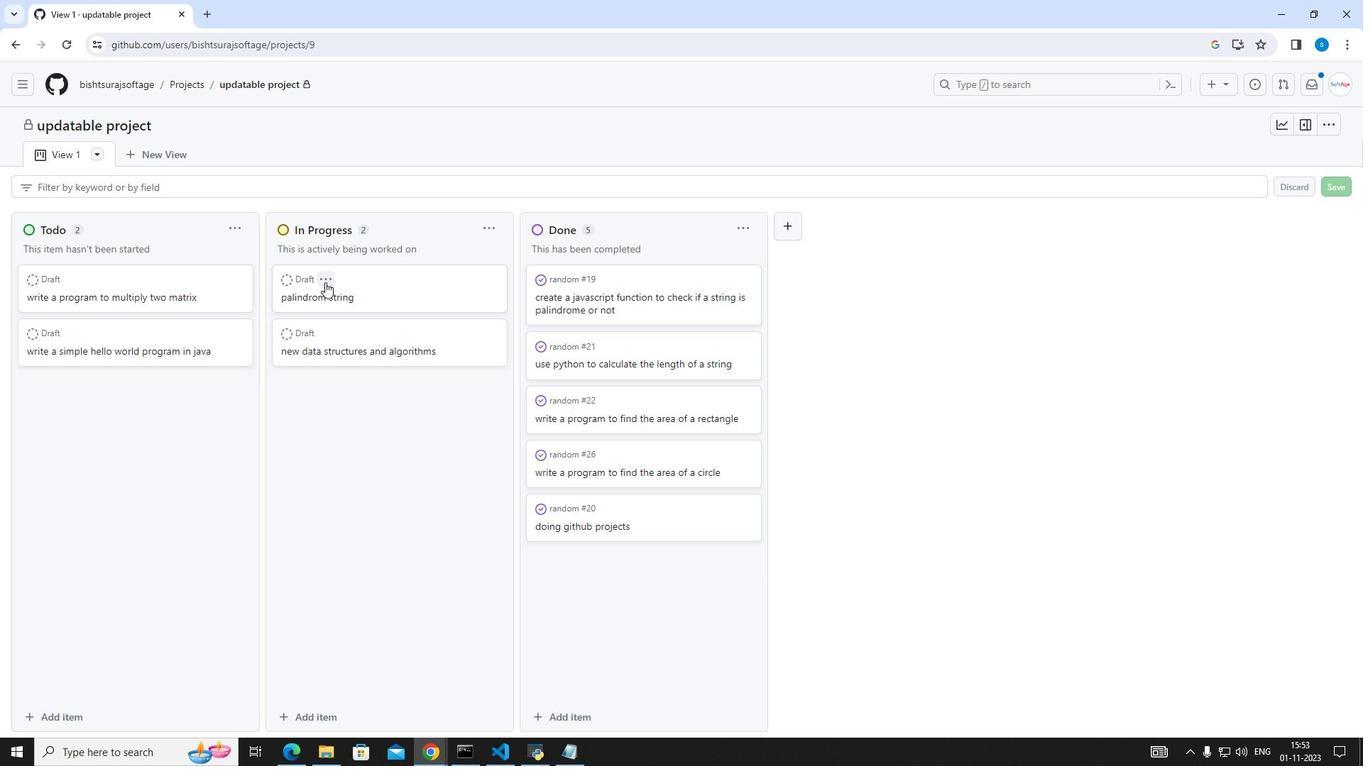 
Action: Mouse pressed left at (325, 282)
Screenshot: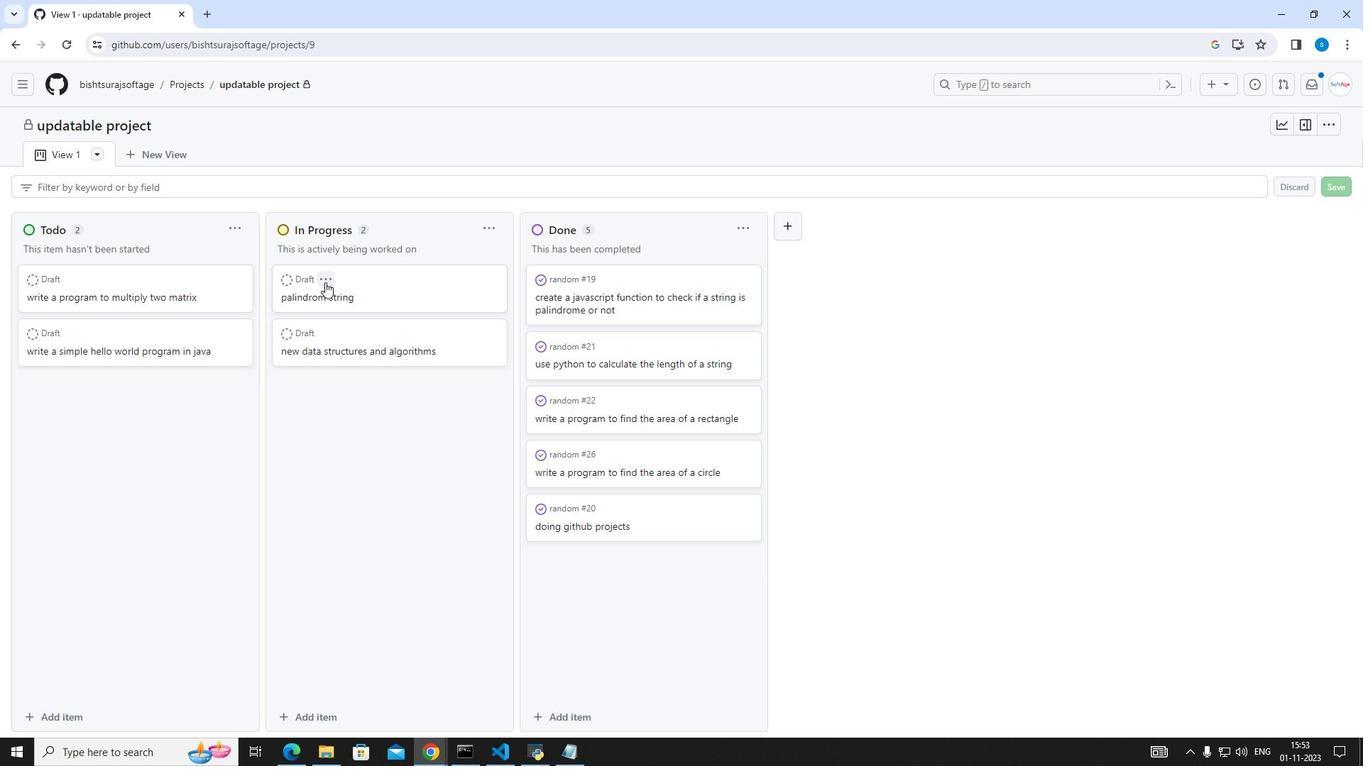 
Action: Mouse moved to (352, 310)
Screenshot: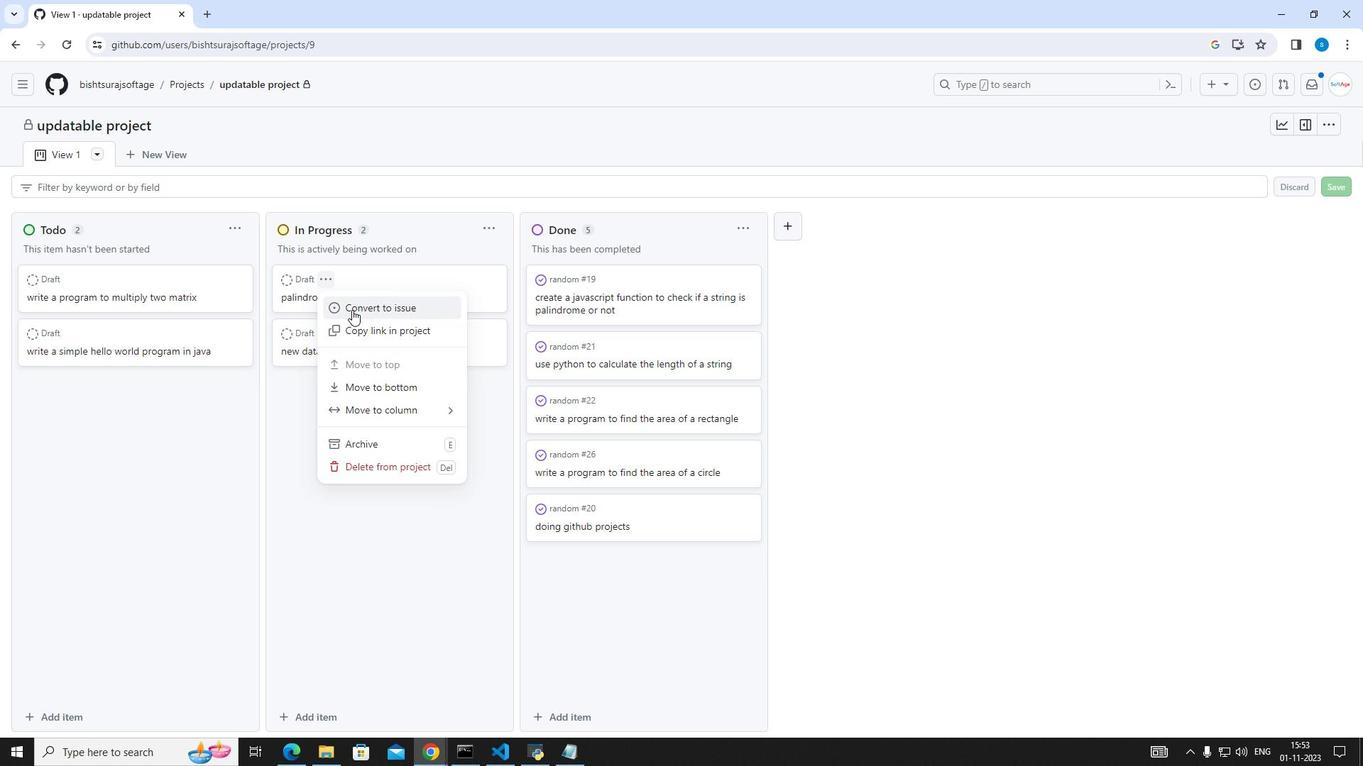 
Action: Mouse pressed left at (352, 310)
Screenshot: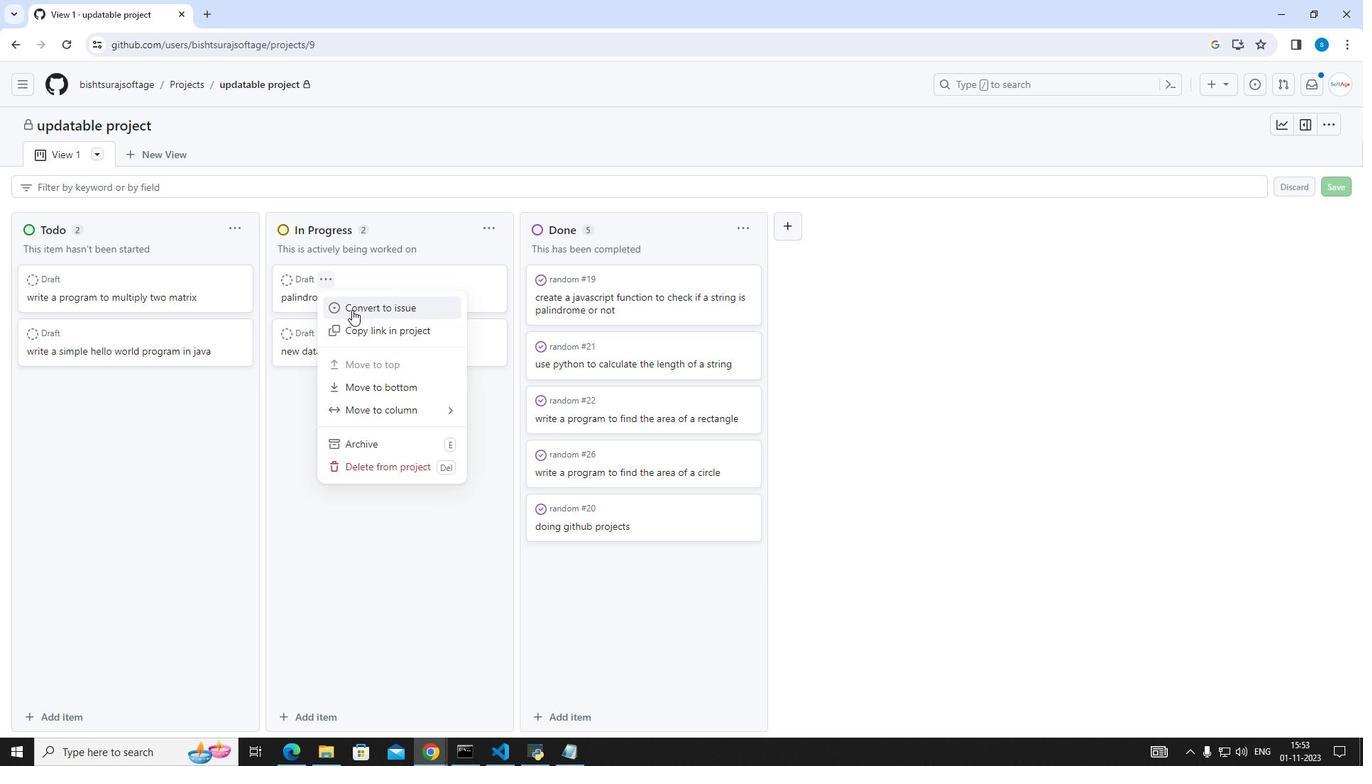 
Action: Mouse moved to (344, 365)
Screenshot: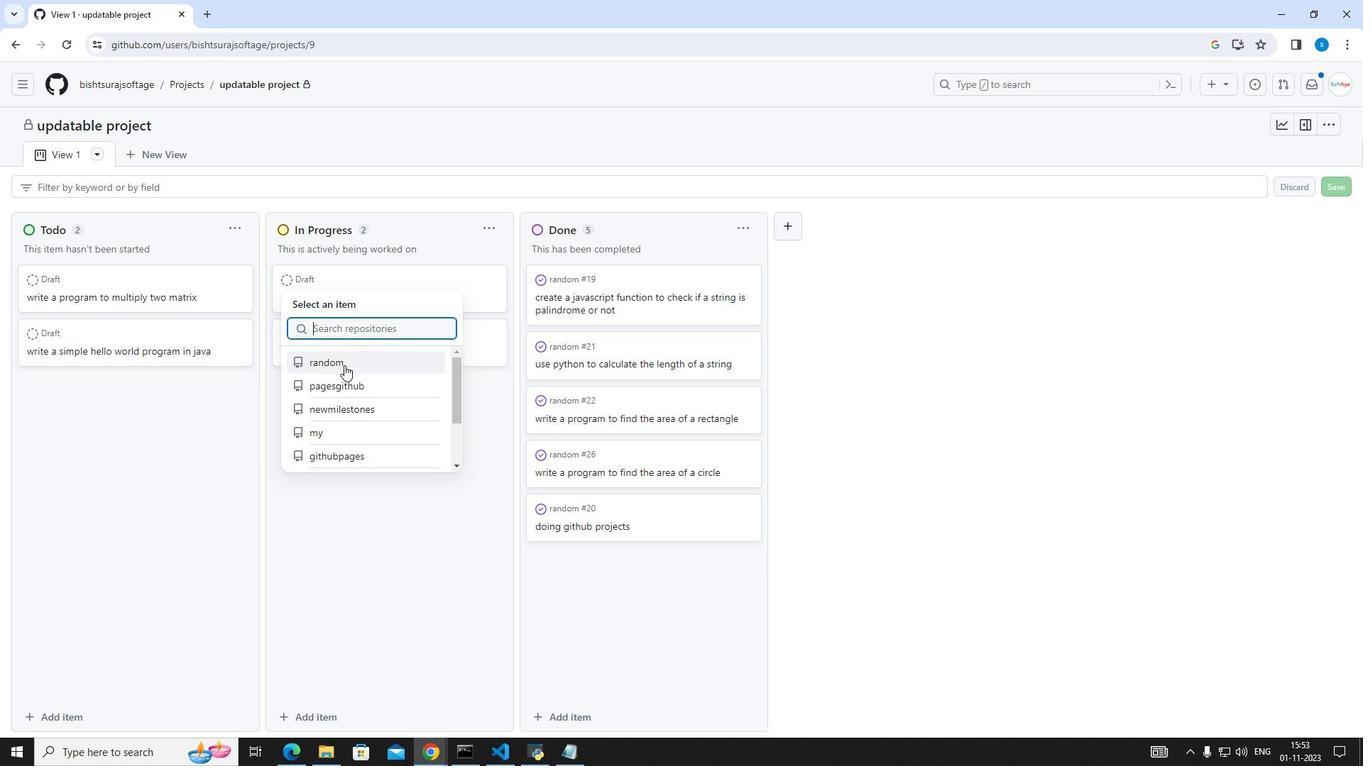 
Action: Mouse pressed left at (344, 365)
Screenshot: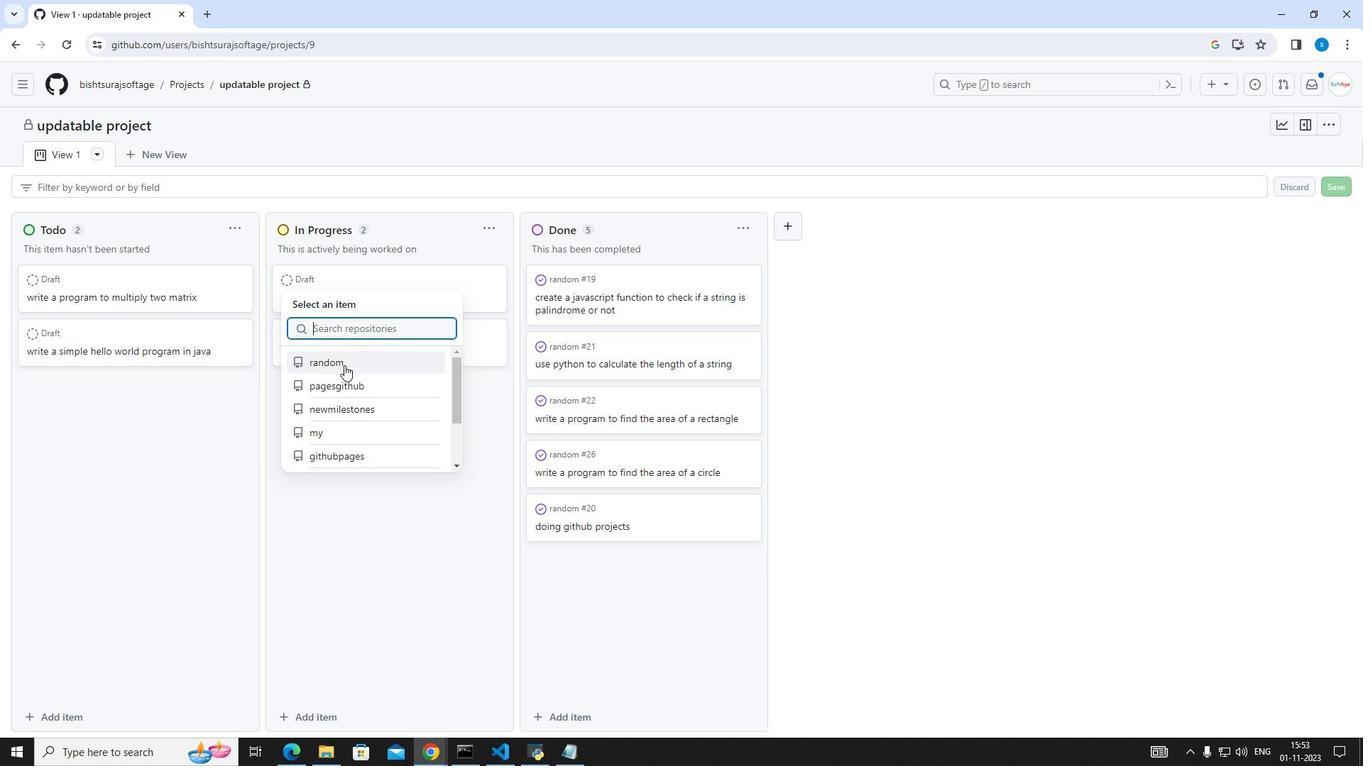 
Action: Mouse moved to (339, 301)
Screenshot: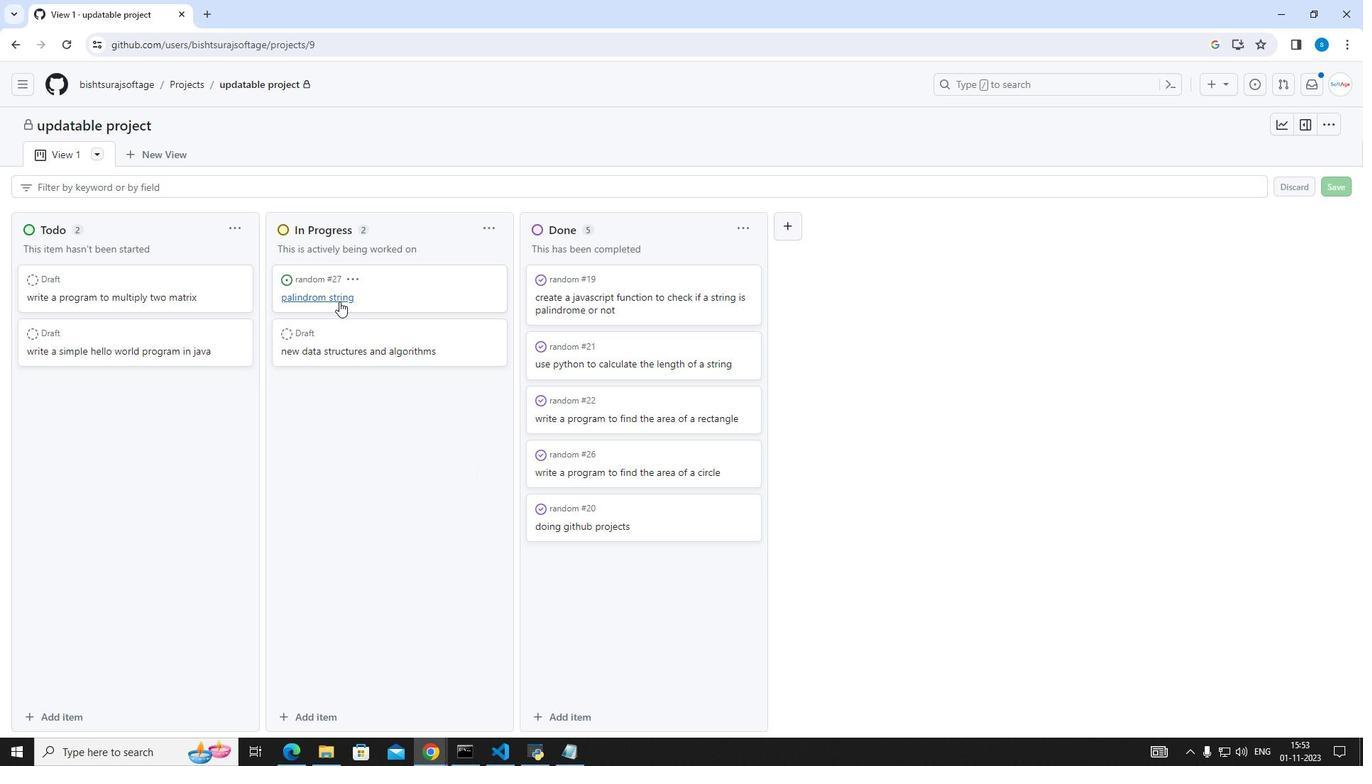 
Action: Mouse pressed left at (339, 301)
Screenshot: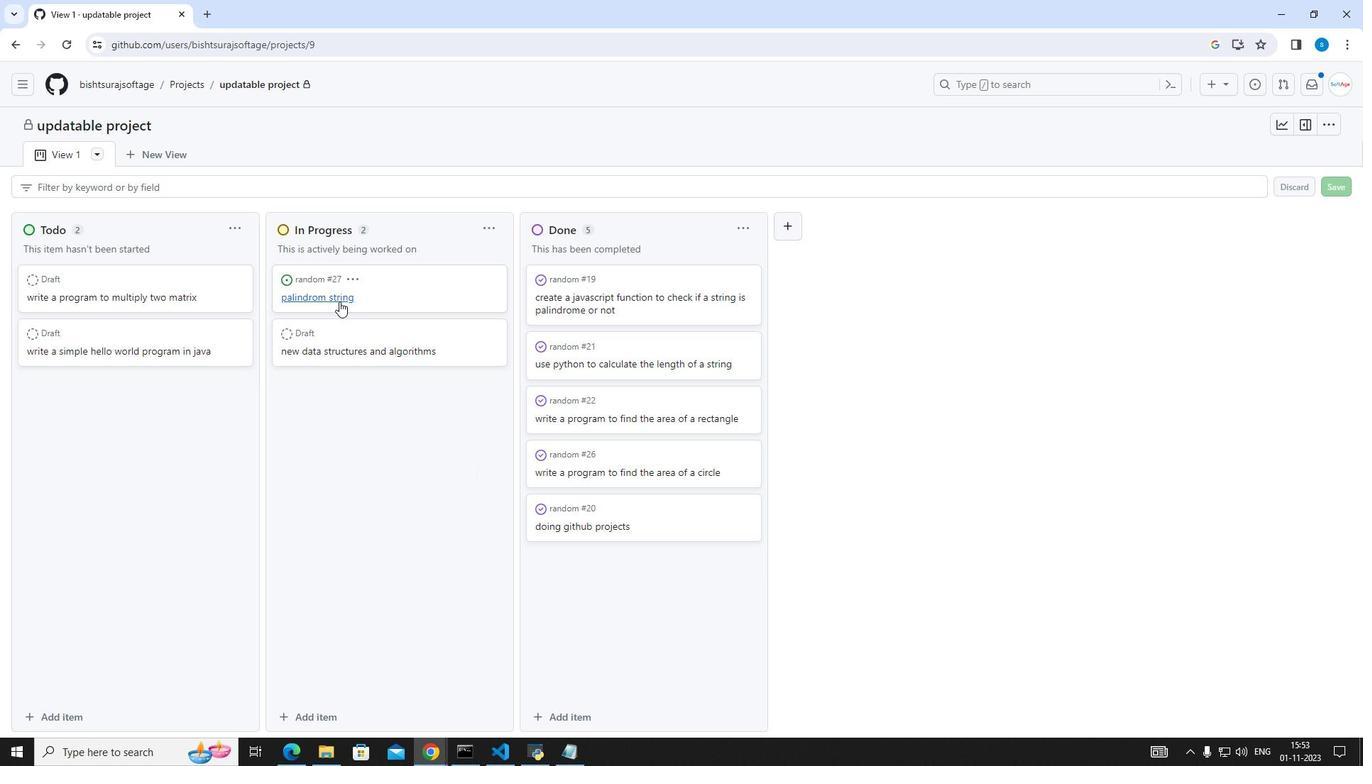 
Action: Mouse moved to (663, 350)
Screenshot: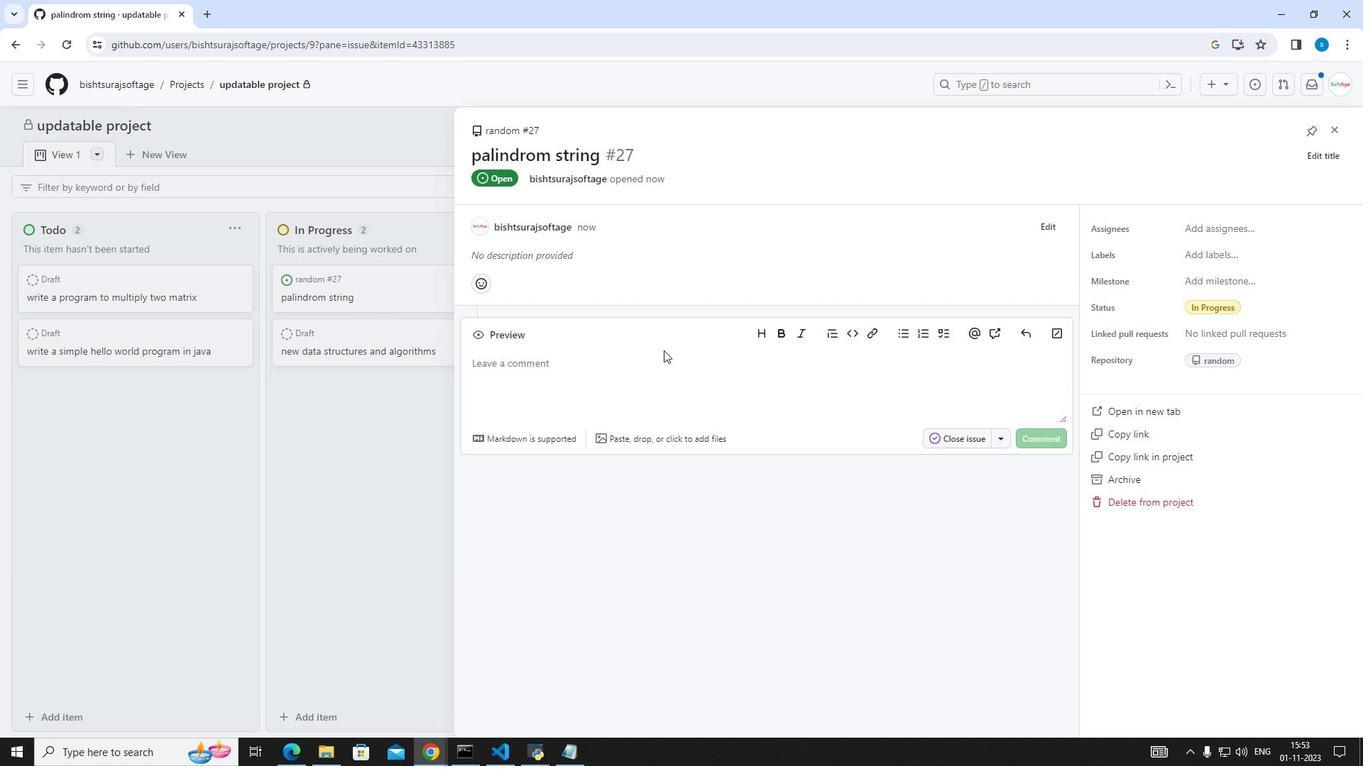 
Action: Mouse pressed left at (663, 350)
Screenshot: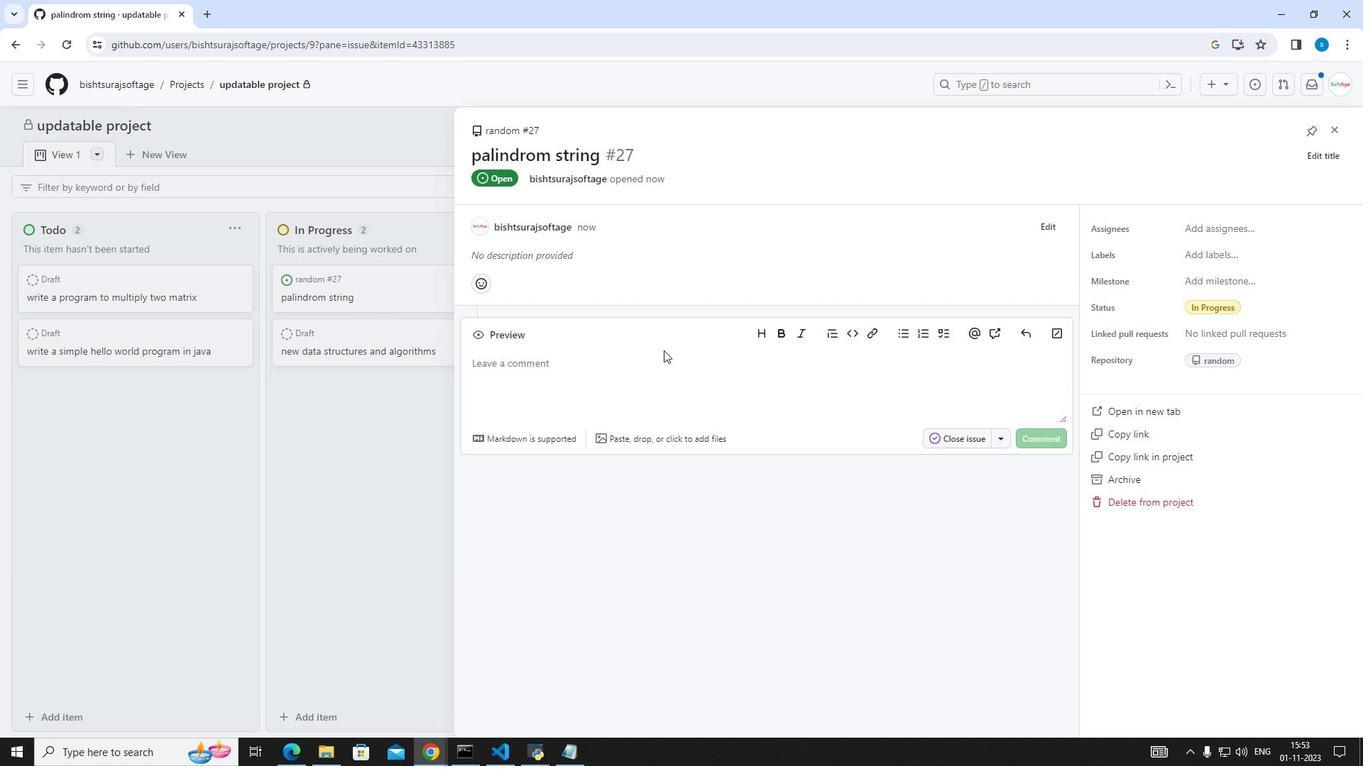 
Action: Mouse moved to (556, 403)
Screenshot: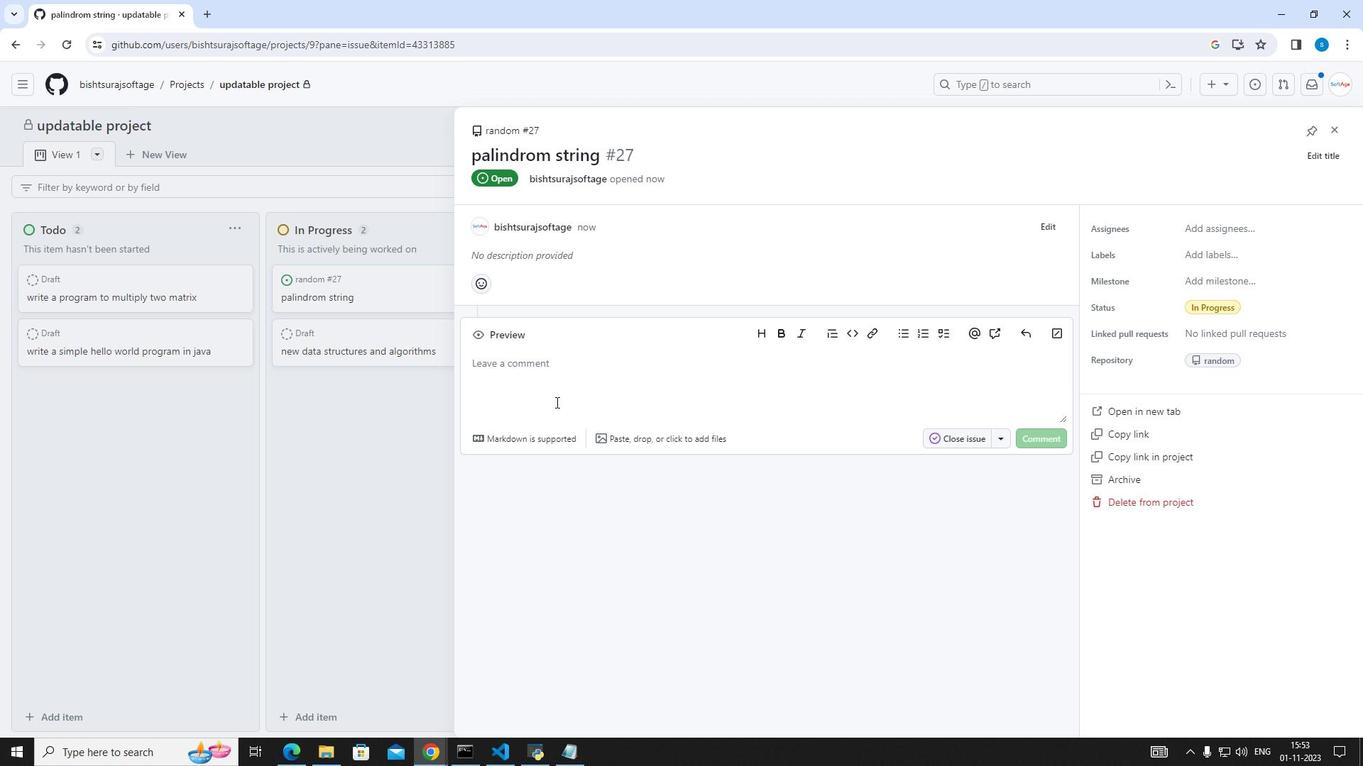 
Action: Mouse pressed left at (556, 403)
Screenshot: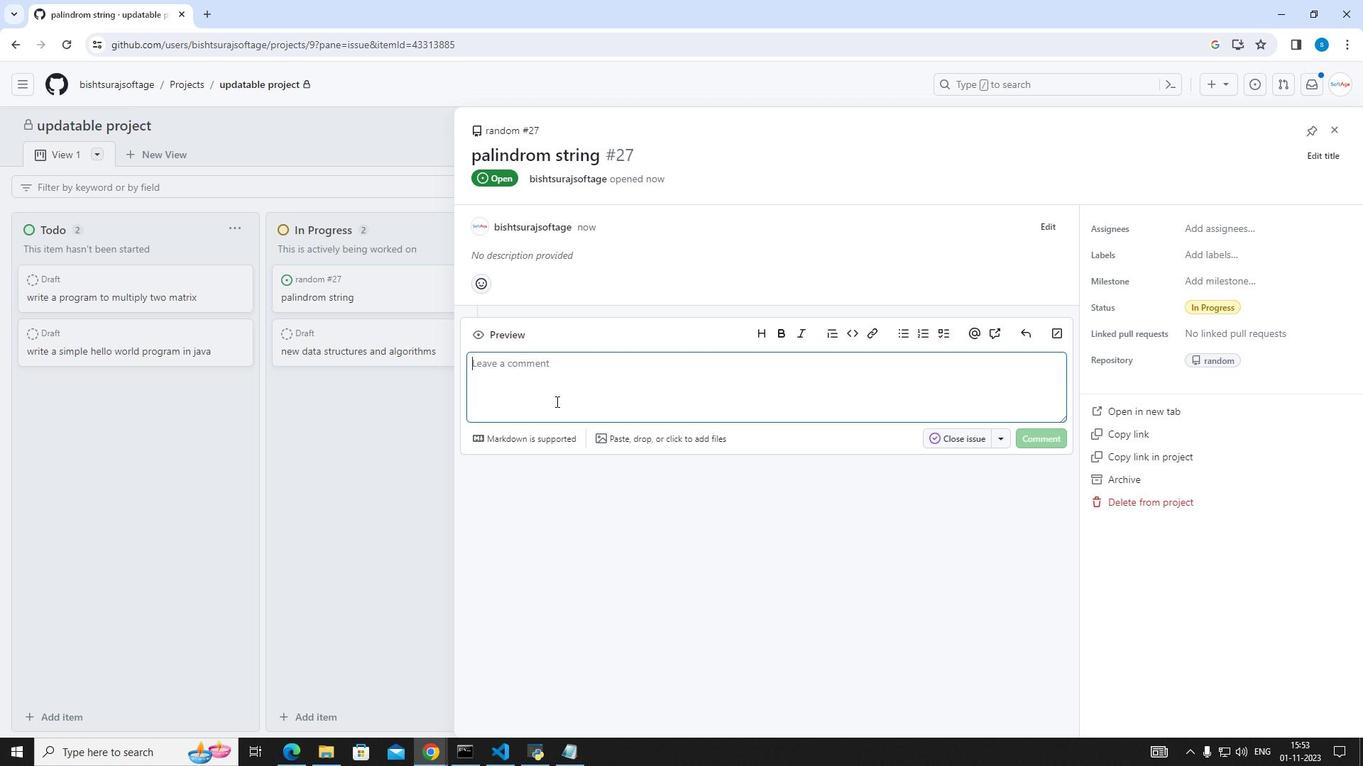 
Action: Mouse moved to (556, 401)
Screenshot: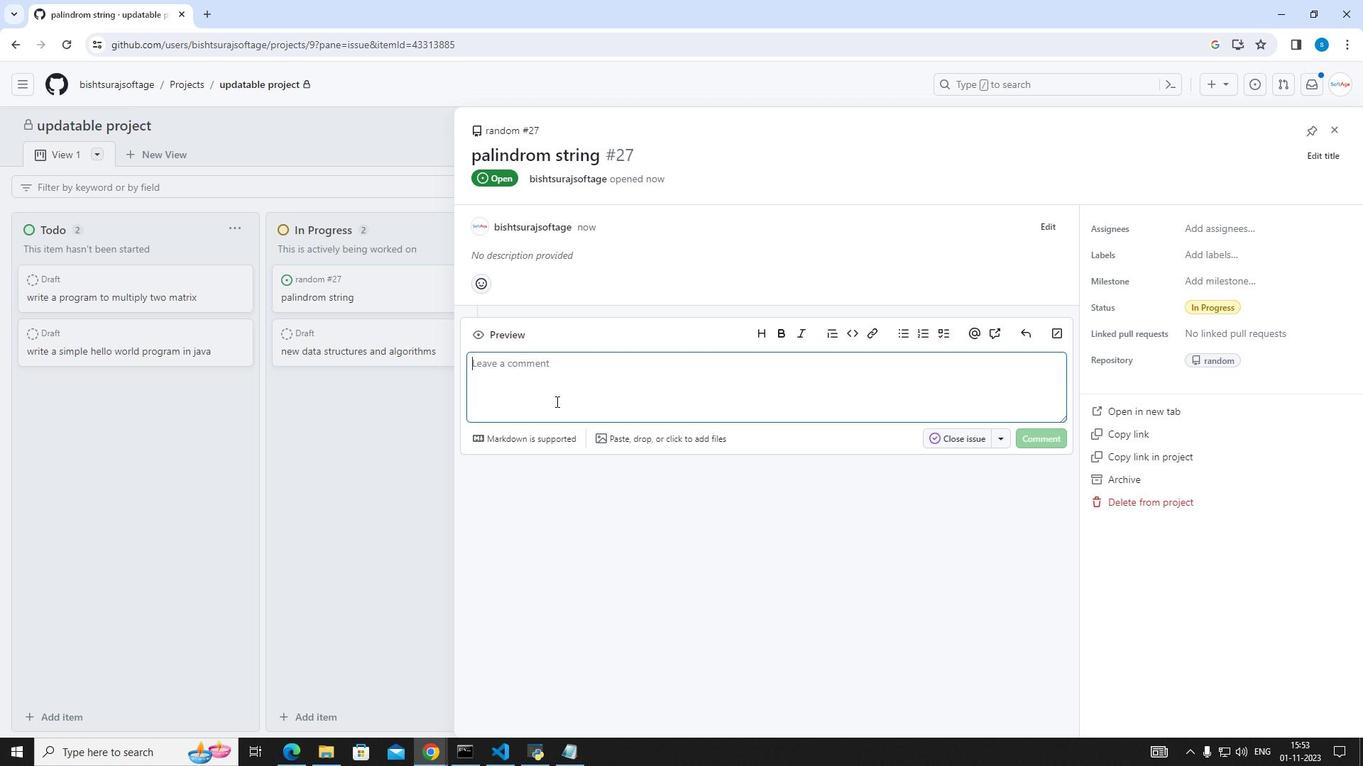 
Action: Key pressed search<Key.space>for<Key.space>palindromes<Key.space>as<Key.space>soon<Key.space>as<Key.space>possible.
Screenshot: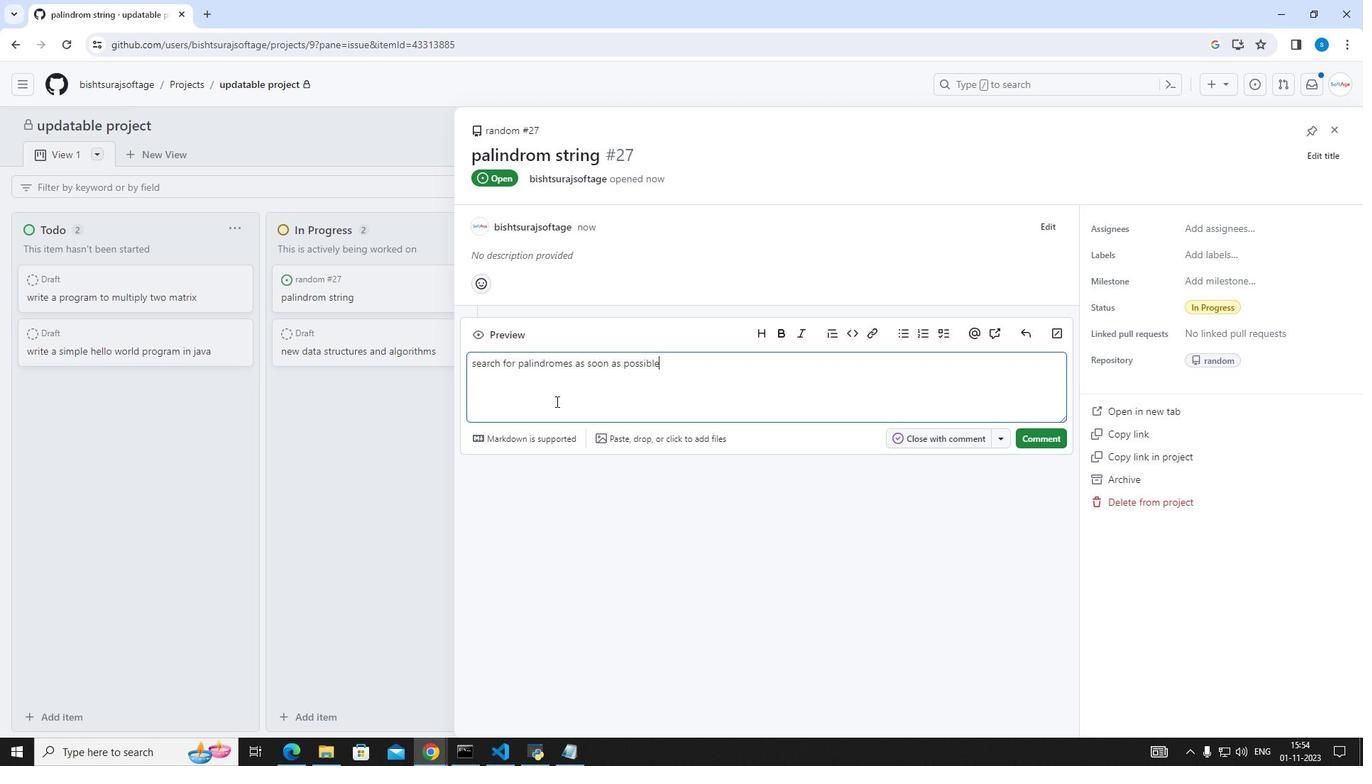 
Action: Mouse moved to (933, 440)
Screenshot: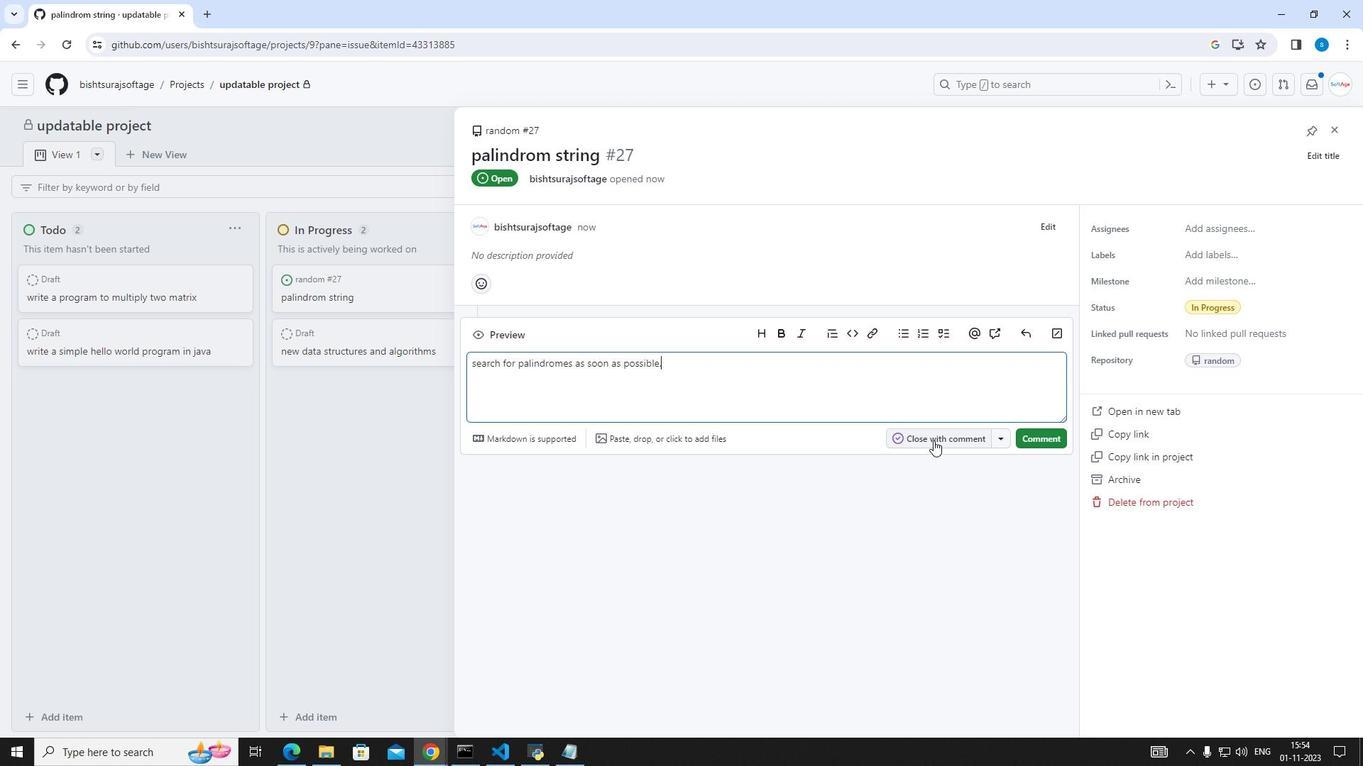
Action: Mouse pressed left at (933, 440)
Screenshot: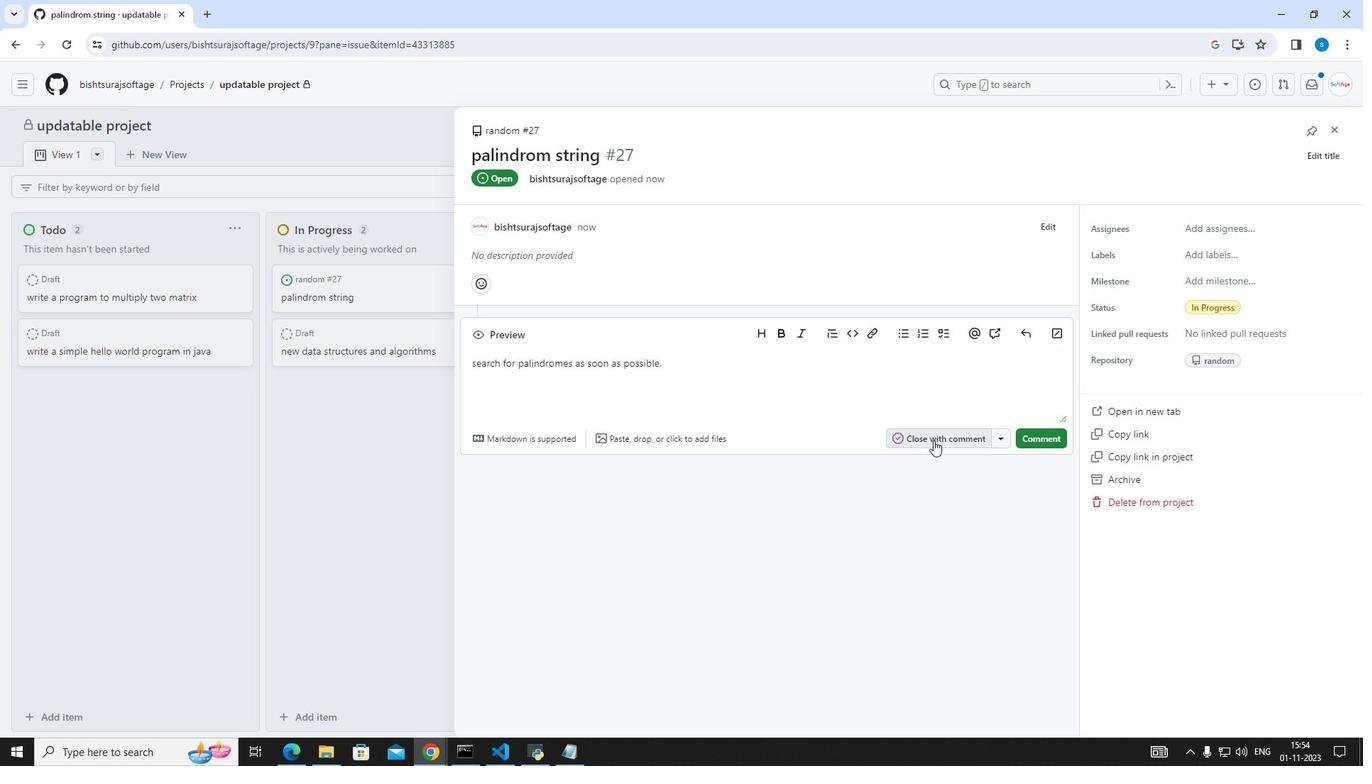 
Action: Mouse moved to (1339, 130)
Screenshot: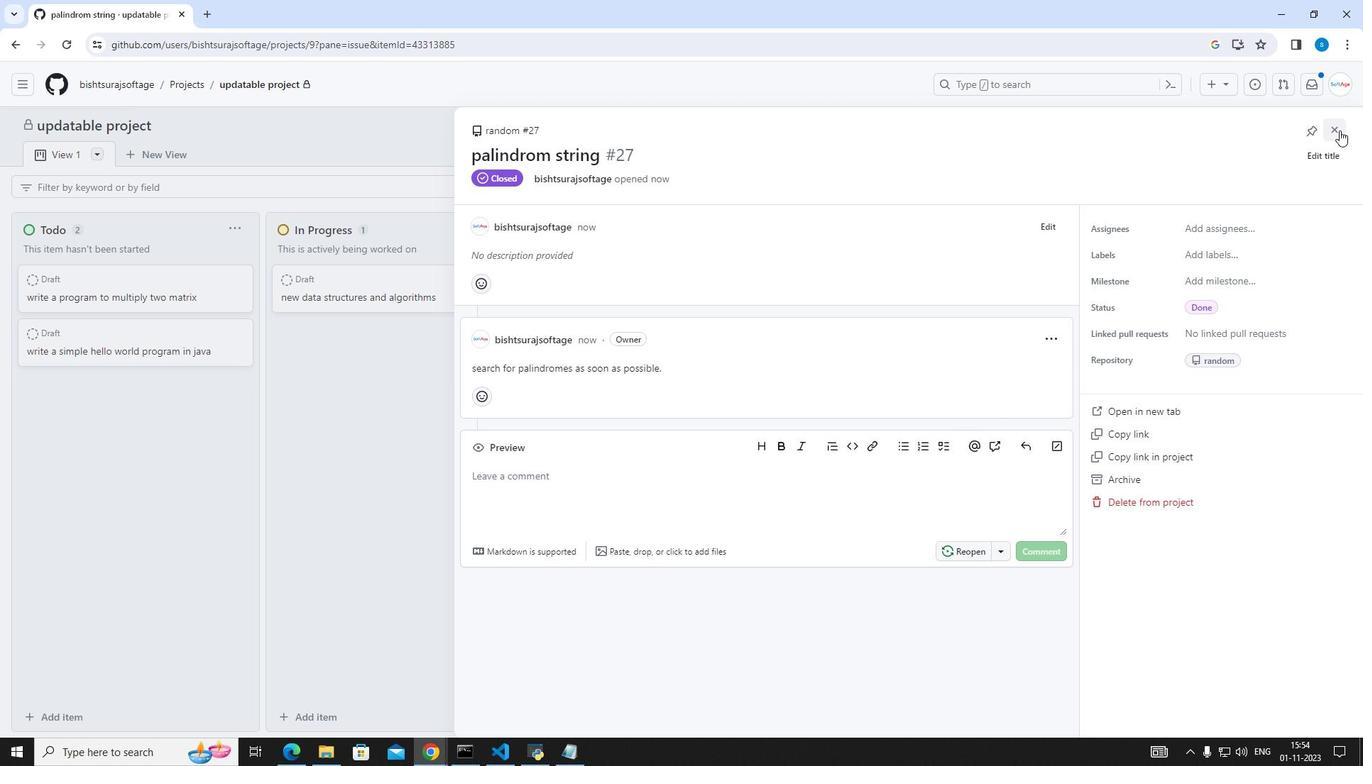 
Action: Mouse pressed left at (1339, 130)
Screenshot: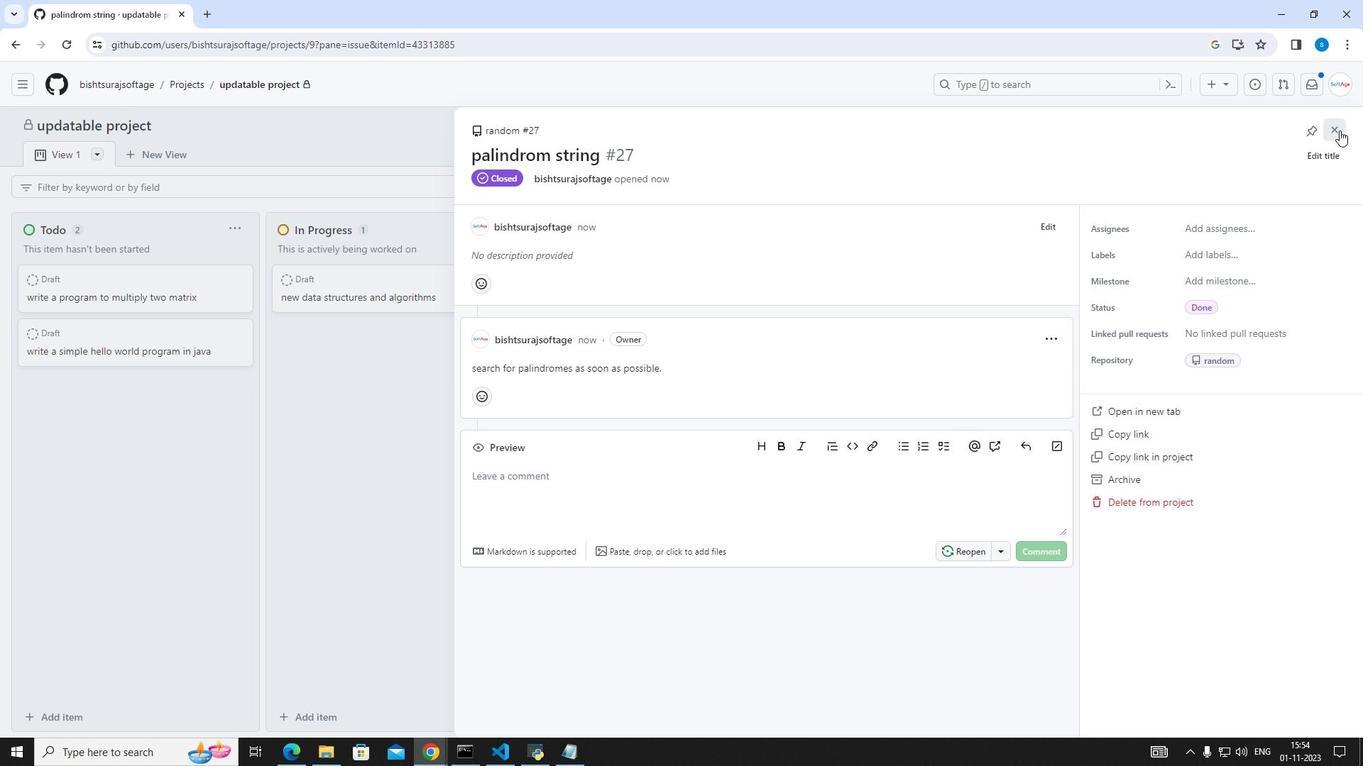 
Action: Mouse moved to (1109, 346)
Screenshot: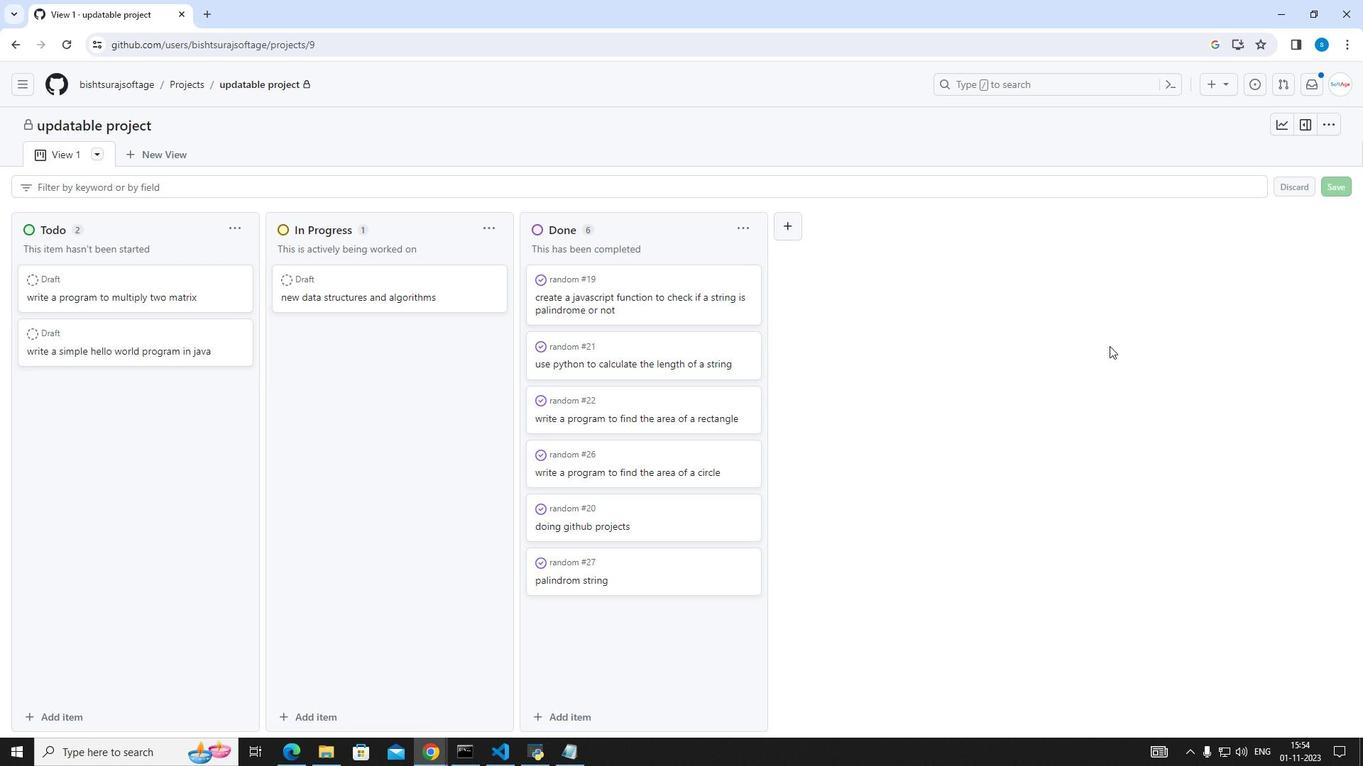 
Action: Mouse pressed left at (1109, 346)
Screenshot: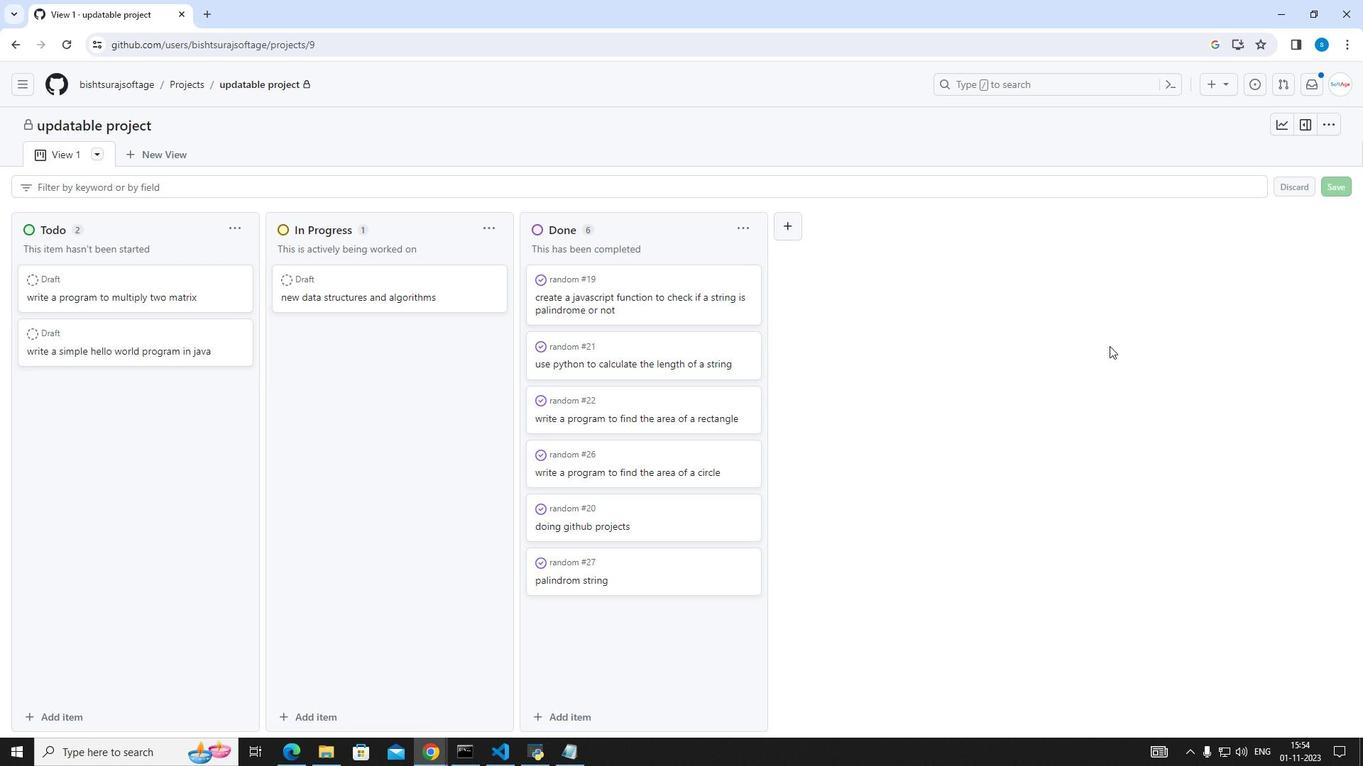 
